 Task: Add a signature Melinda Young containing With heartfelt thanks and warm wishes, Melinda Young to email address softage.3@softage.net and add a folder Life insurance
Action: Mouse moved to (127, 110)
Screenshot: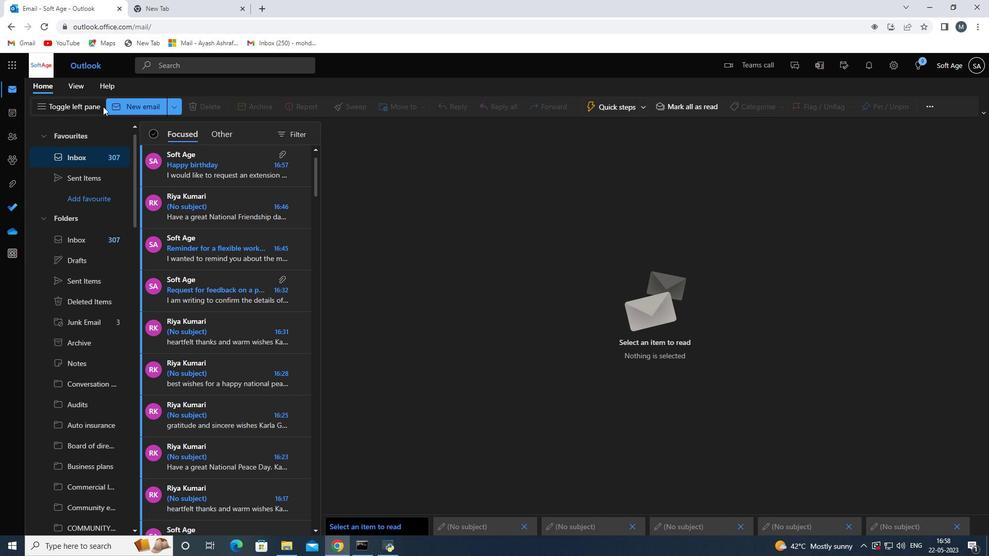 
Action: Mouse pressed left at (127, 110)
Screenshot: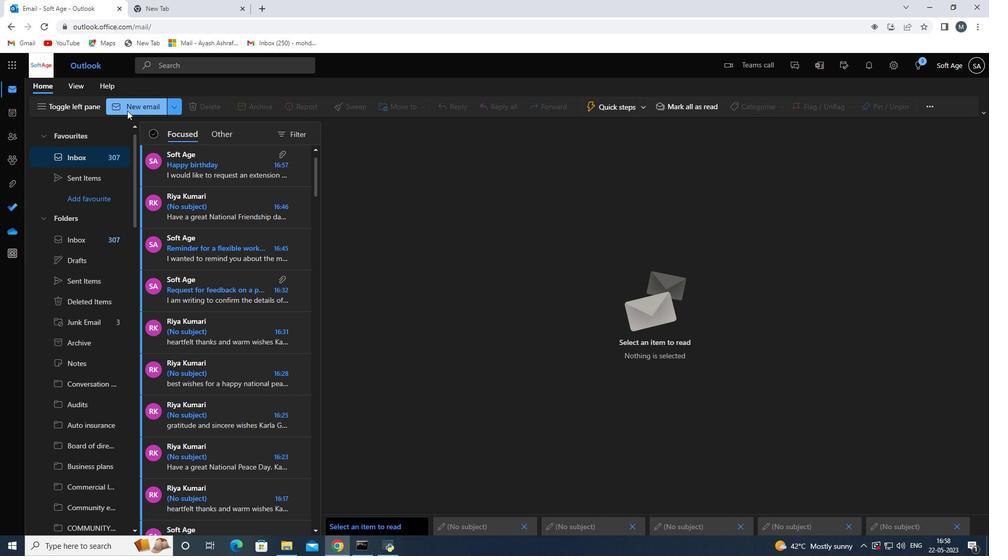 
Action: Mouse moved to (699, 108)
Screenshot: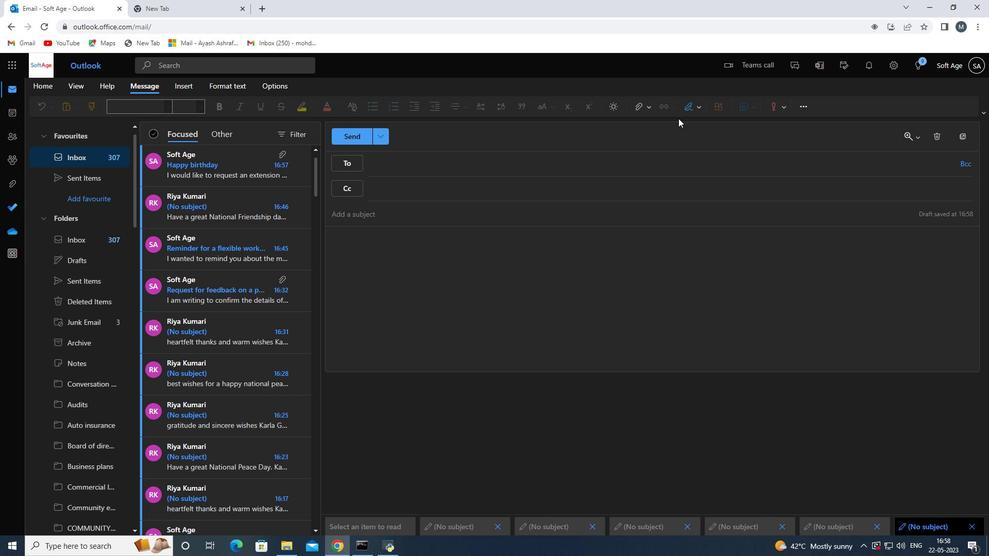 
Action: Mouse pressed left at (699, 108)
Screenshot: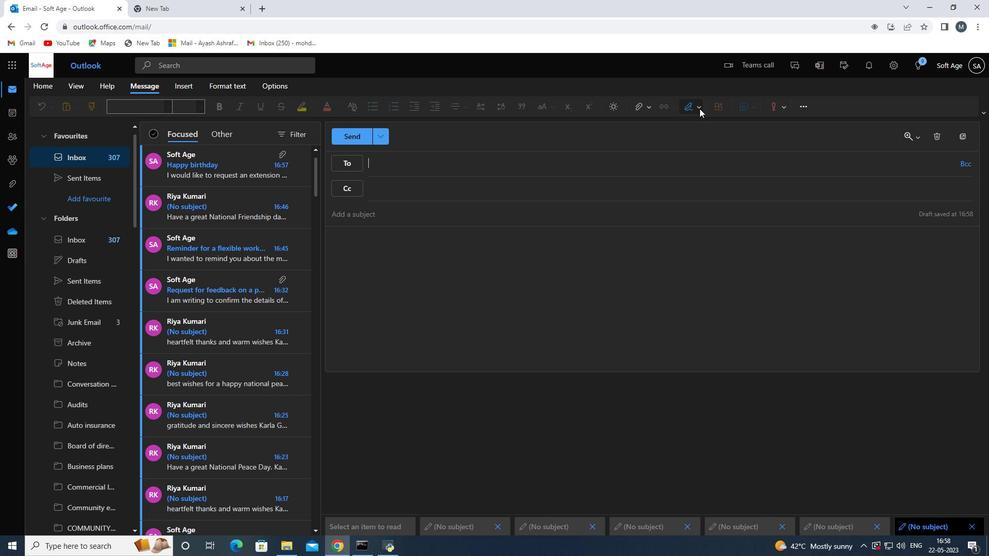 
Action: Mouse moved to (667, 145)
Screenshot: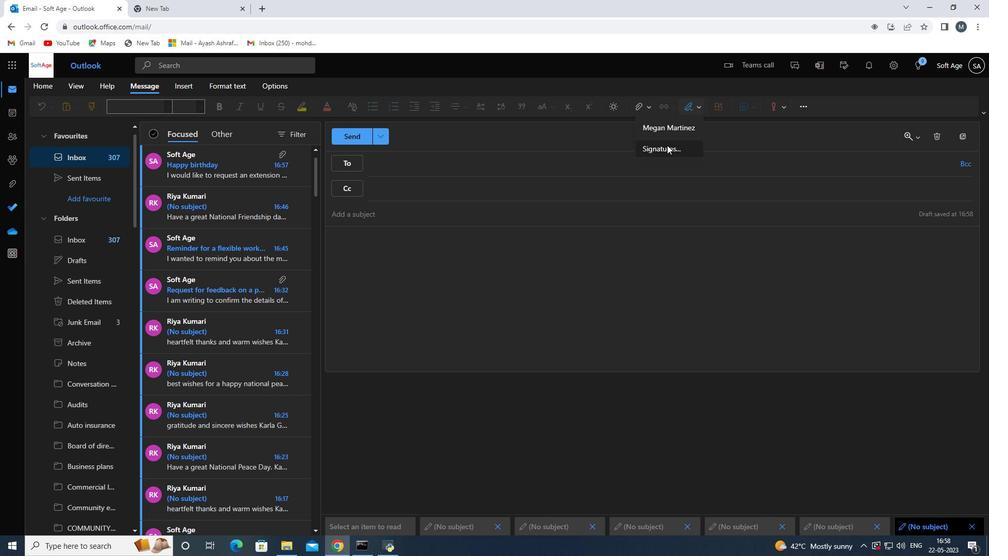 
Action: Mouse pressed left at (667, 145)
Screenshot: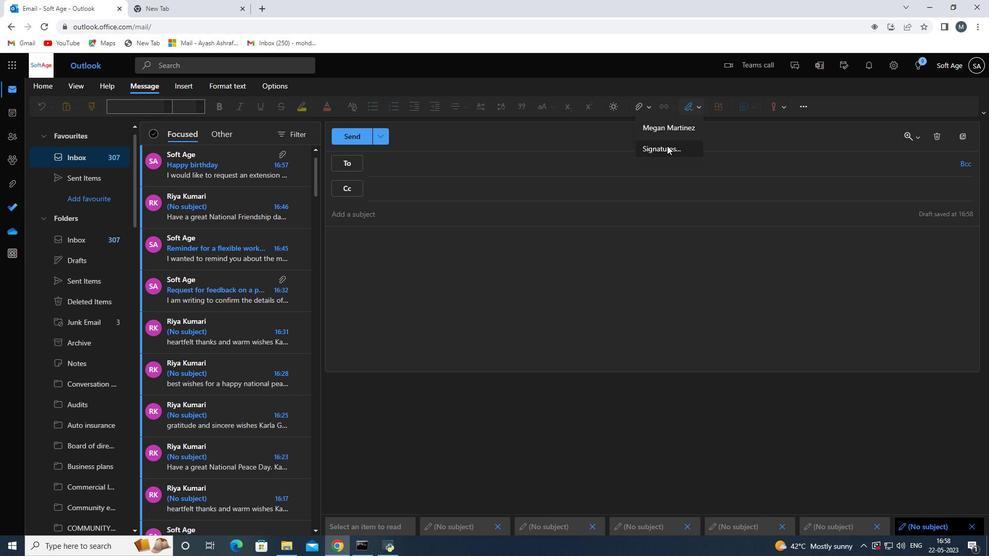 
Action: Mouse moved to (687, 189)
Screenshot: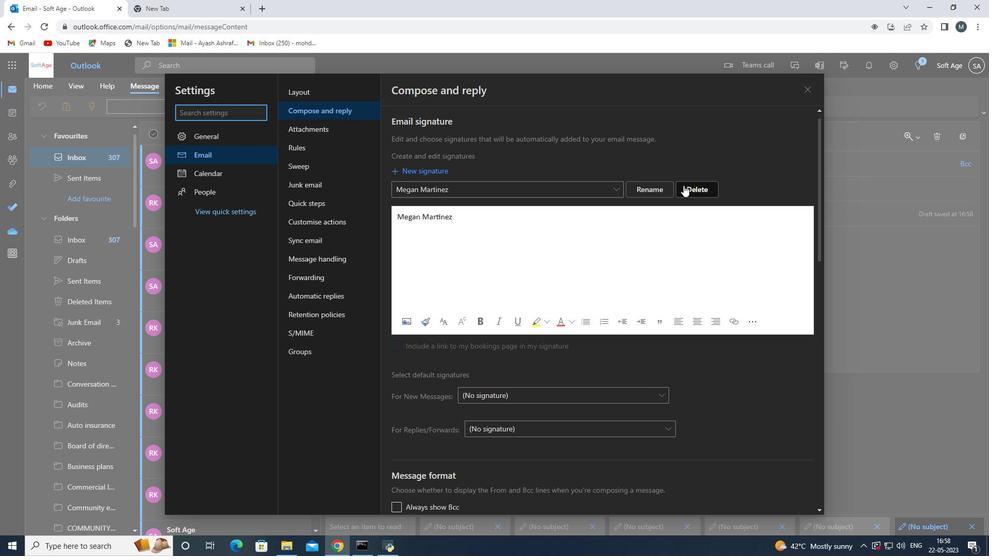 
Action: Mouse pressed left at (687, 189)
Screenshot: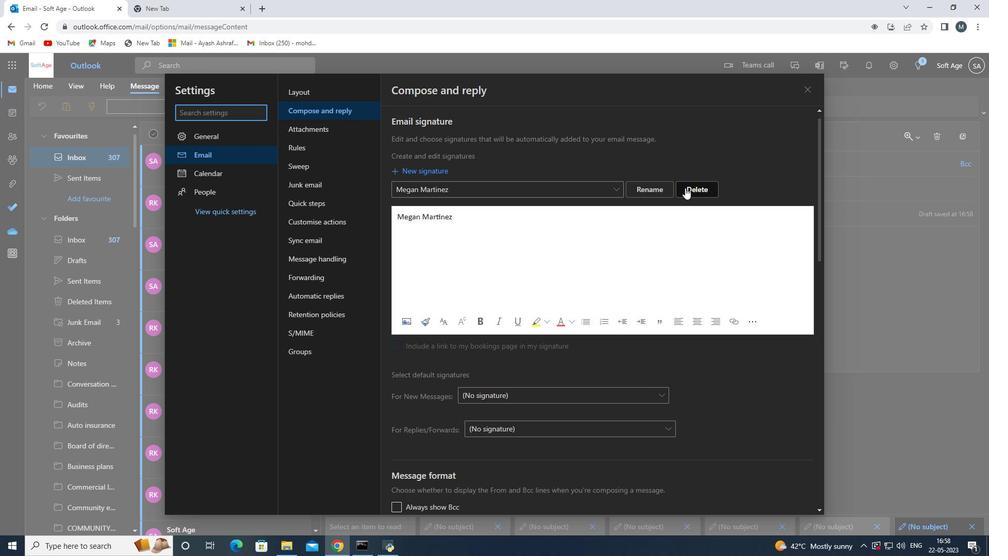 
Action: Mouse moved to (471, 187)
Screenshot: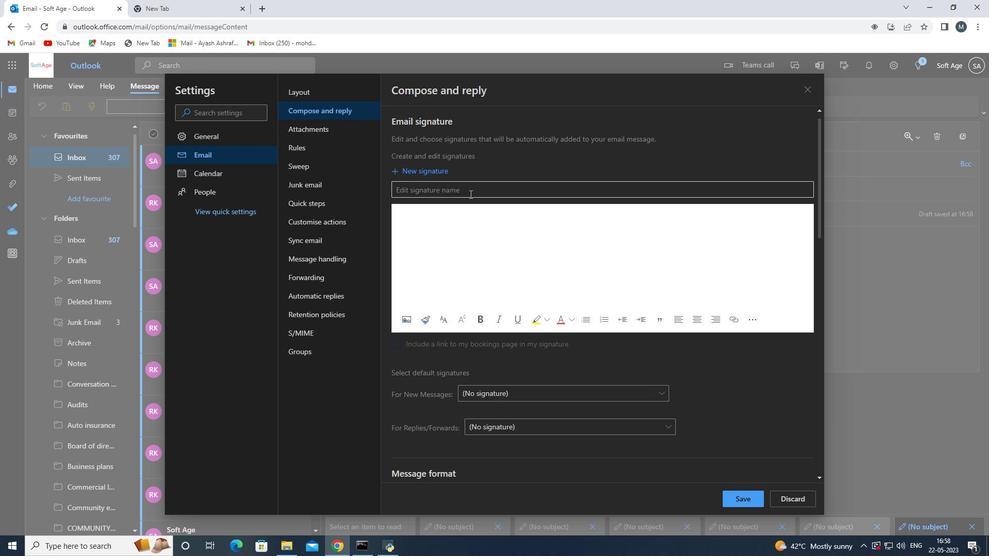 
Action: Mouse pressed left at (471, 187)
Screenshot: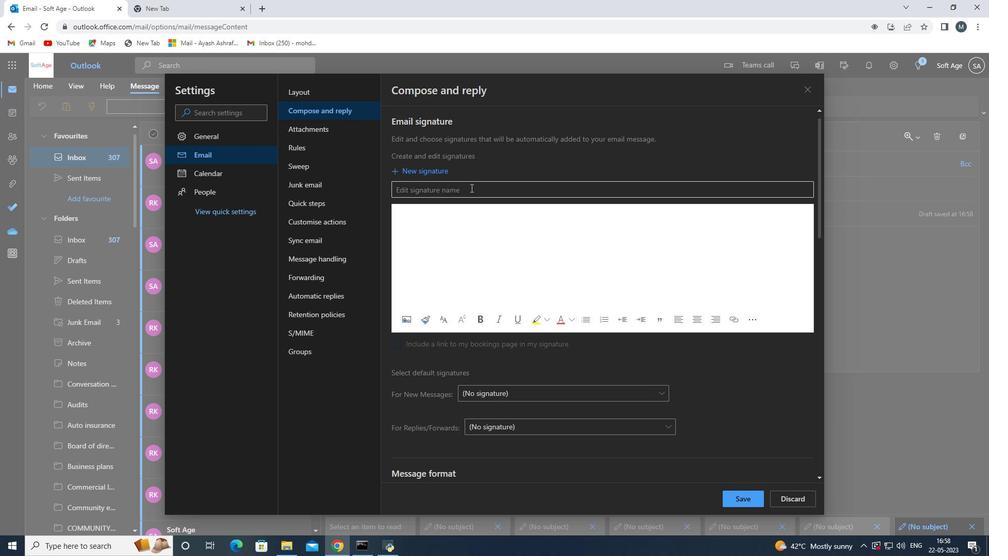 
Action: Key pressed <Key.shift>Melinda<Key.space><Key.shift>young<Key.space>
Screenshot: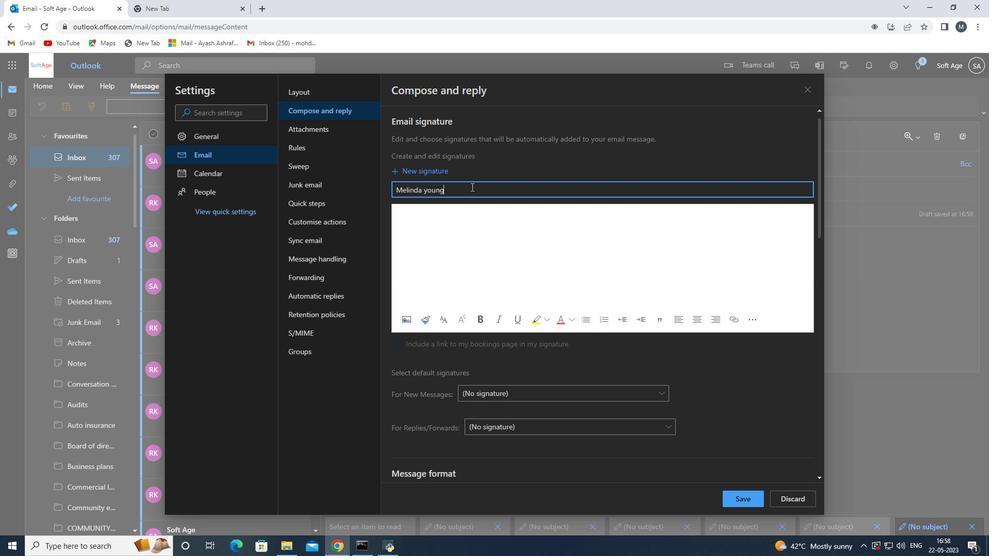 
Action: Mouse moved to (429, 189)
Screenshot: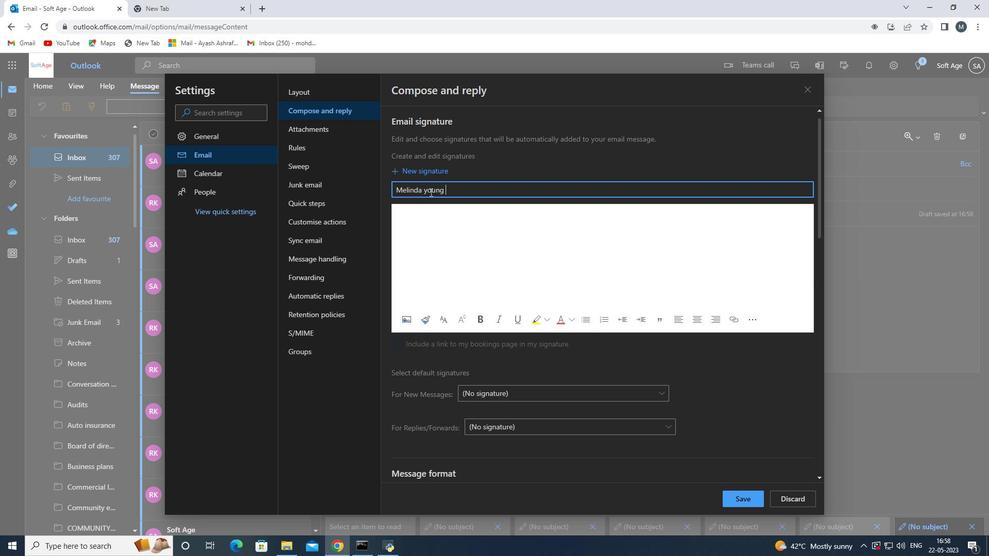 
Action: Mouse pressed left at (429, 189)
Screenshot: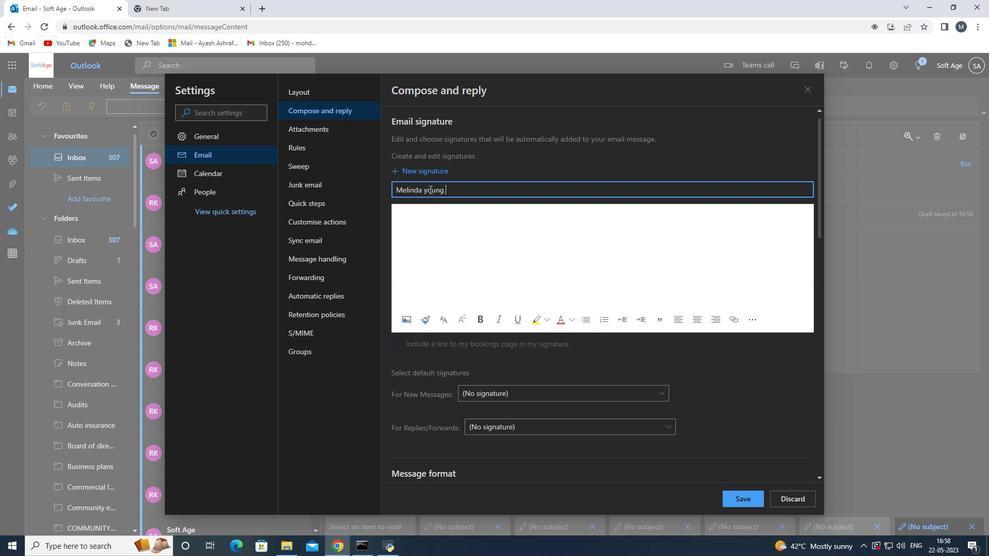 
Action: Mouse moved to (425, 190)
Screenshot: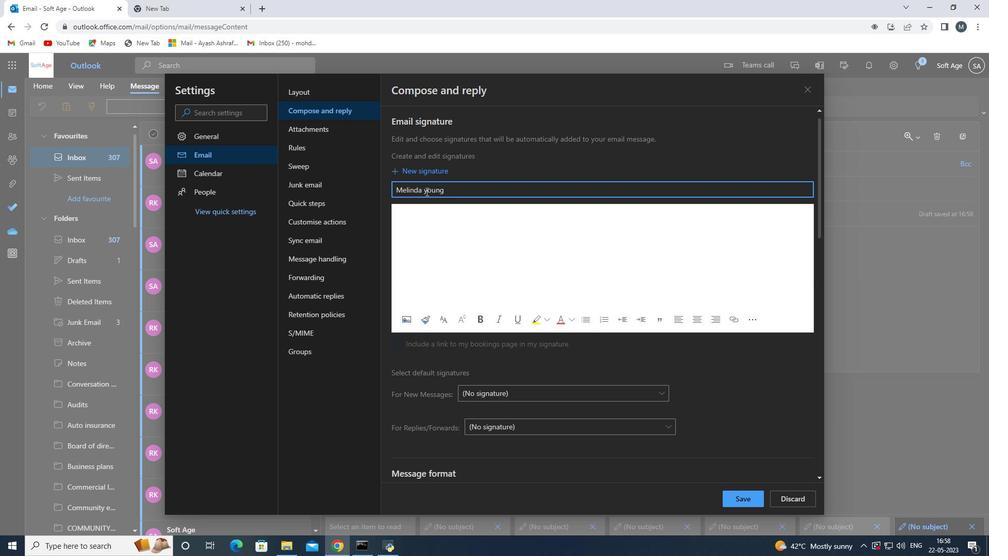 
Action: Mouse pressed left at (425, 190)
Screenshot: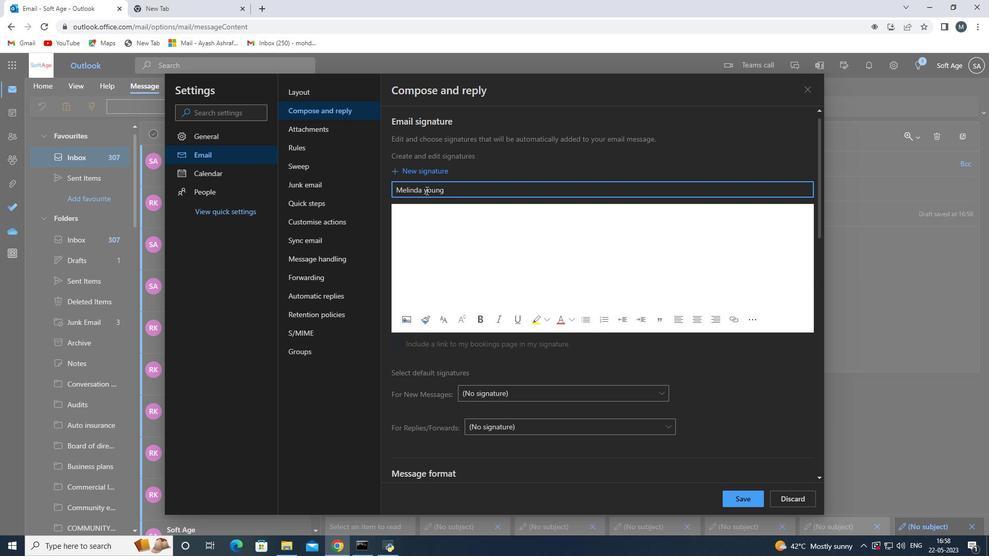 
Action: Mouse moved to (428, 191)
Screenshot: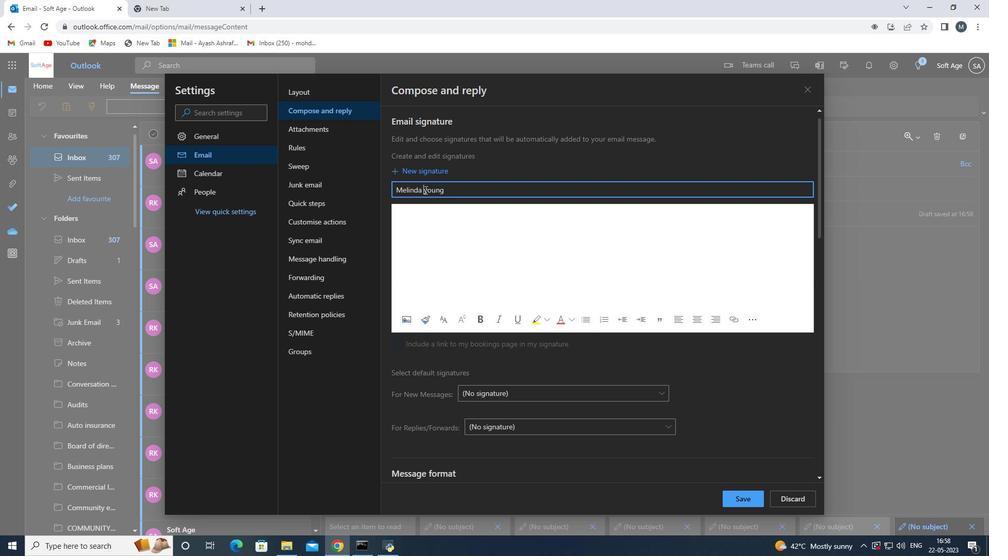 
Action: Mouse pressed left at (428, 191)
Screenshot: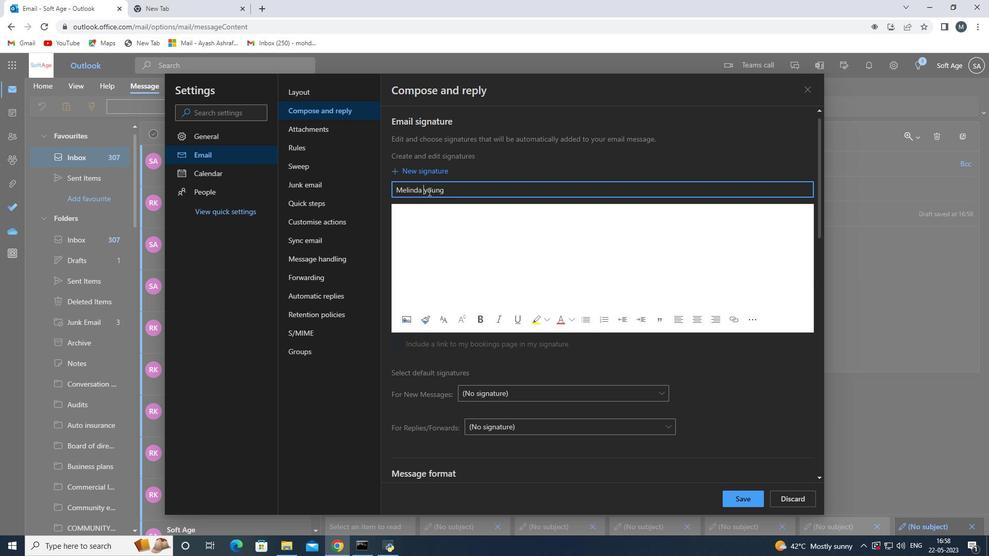 
Action: Key pressed <Key.backspace><Key.shift>Y
Screenshot: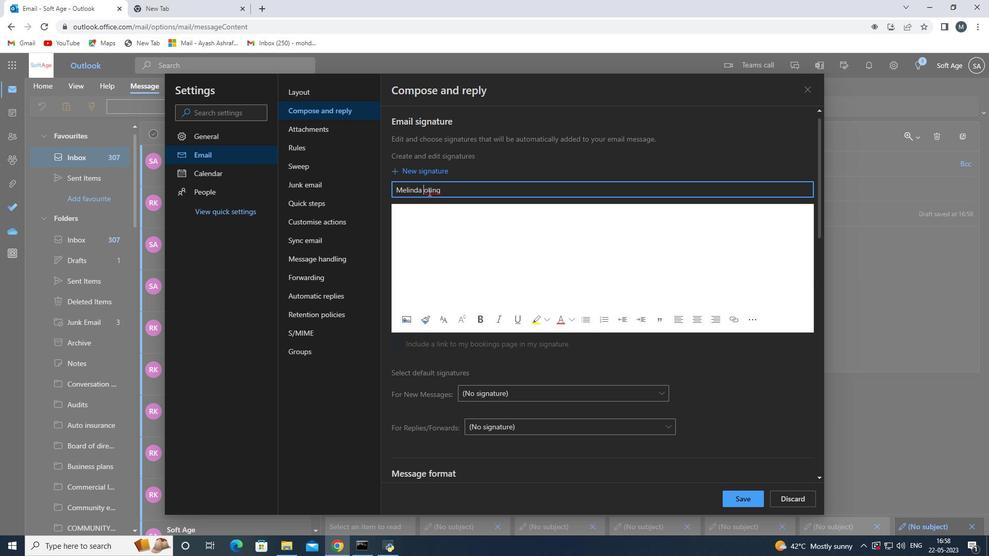
Action: Mouse moved to (412, 240)
Screenshot: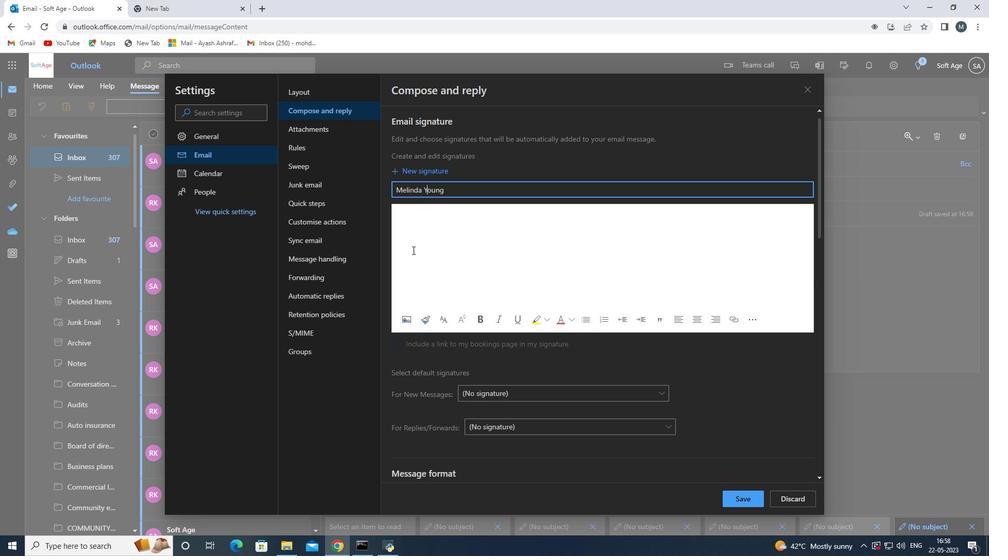 
Action: Mouse pressed left at (412, 240)
Screenshot: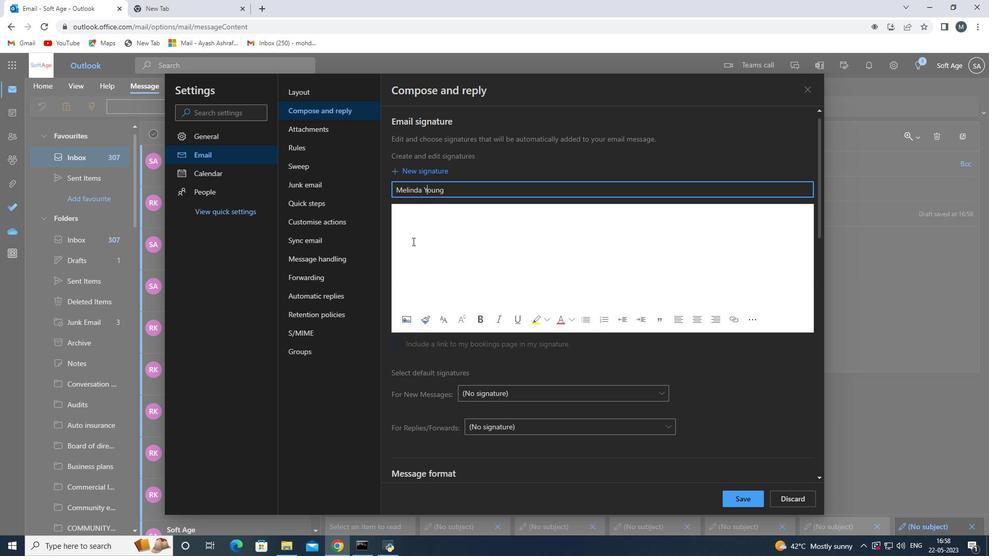 
Action: Key pressed <Key.shift>Melinda<Key.space><Key.shift>Young<Key.space>
Screenshot: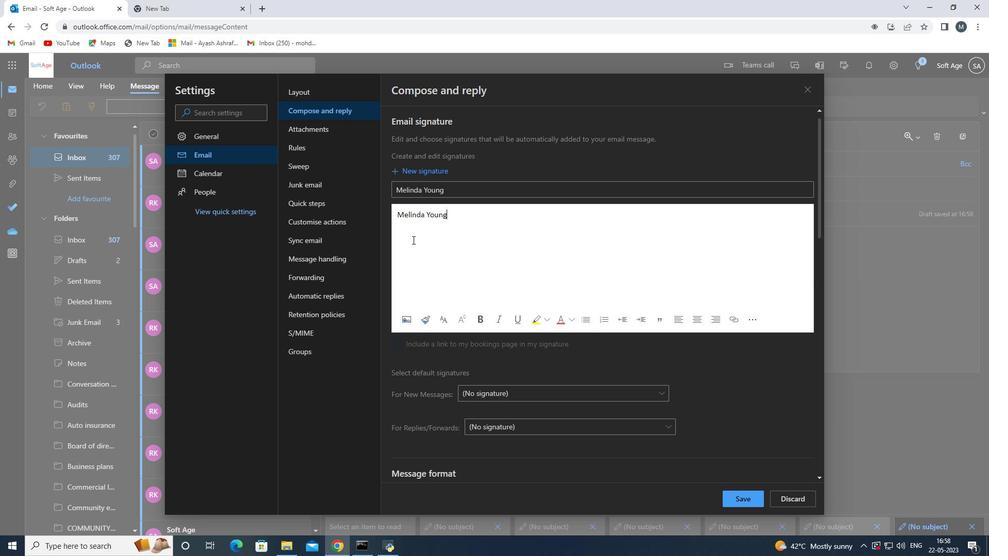 
Action: Mouse moved to (731, 496)
Screenshot: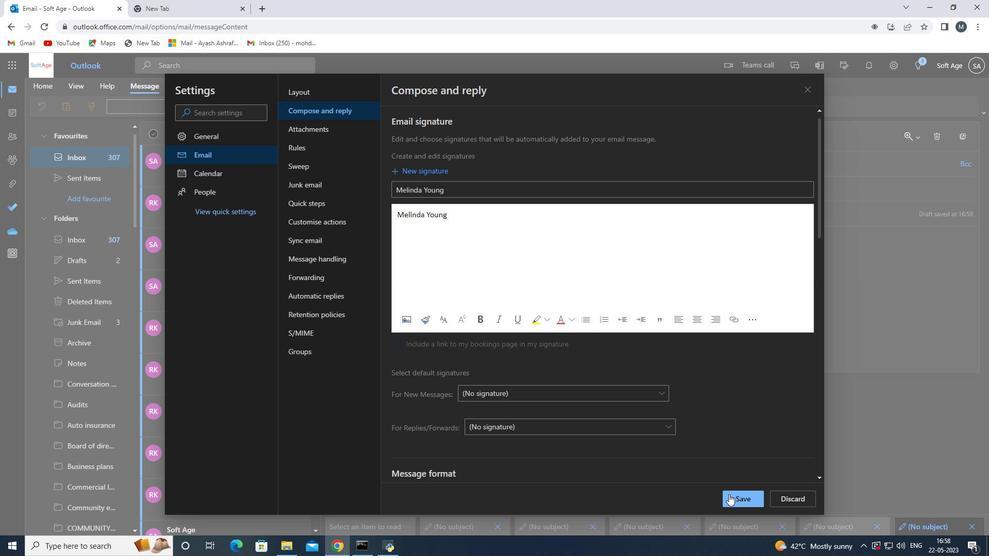 
Action: Mouse pressed left at (731, 496)
Screenshot: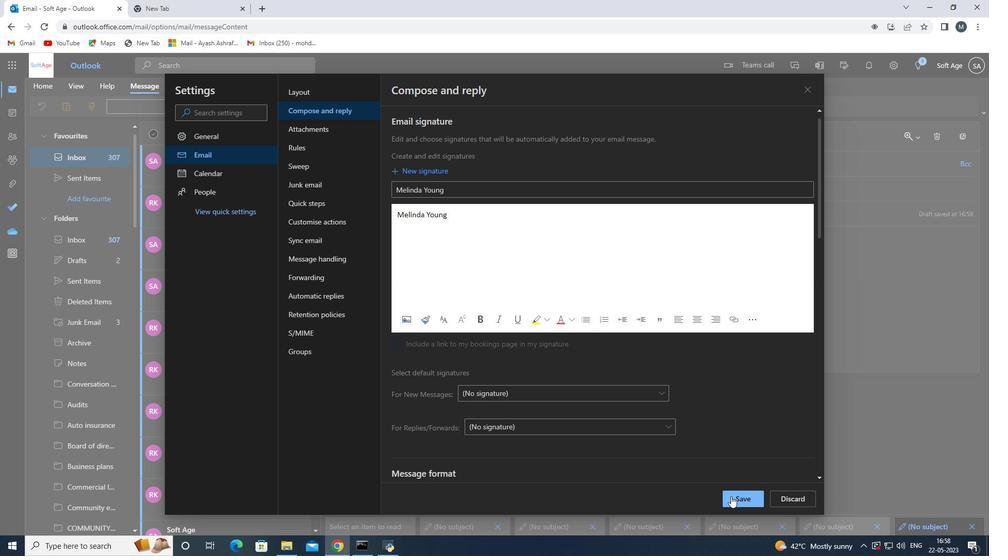 
Action: Mouse moved to (807, 84)
Screenshot: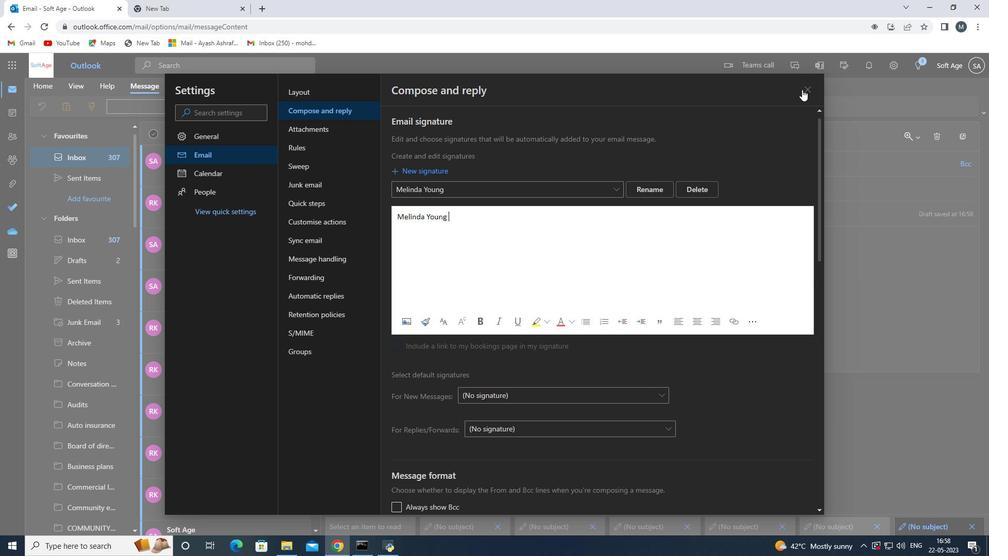
Action: Mouse pressed left at (807, 84)
Screenshot: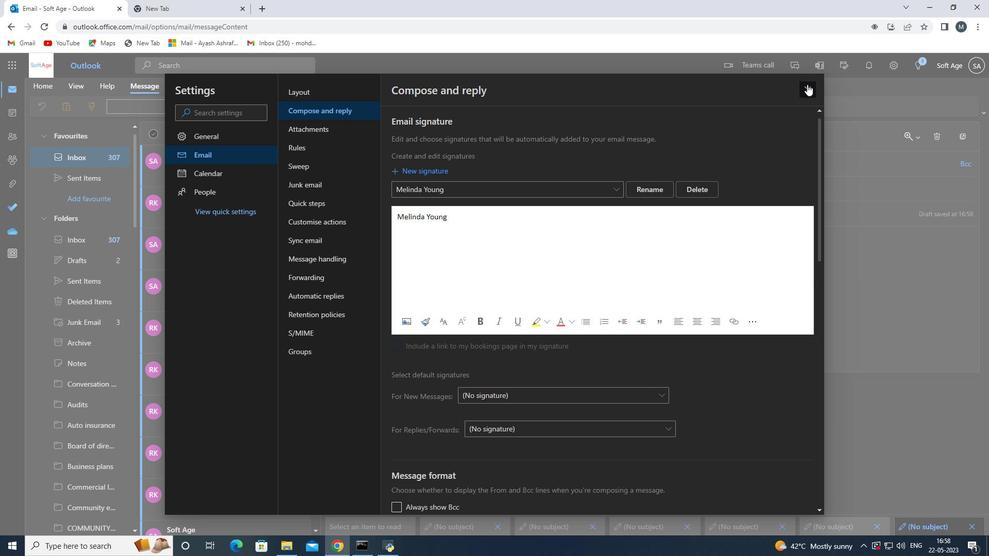 
Action: Mouse moved to (388, 233)
Screenshot: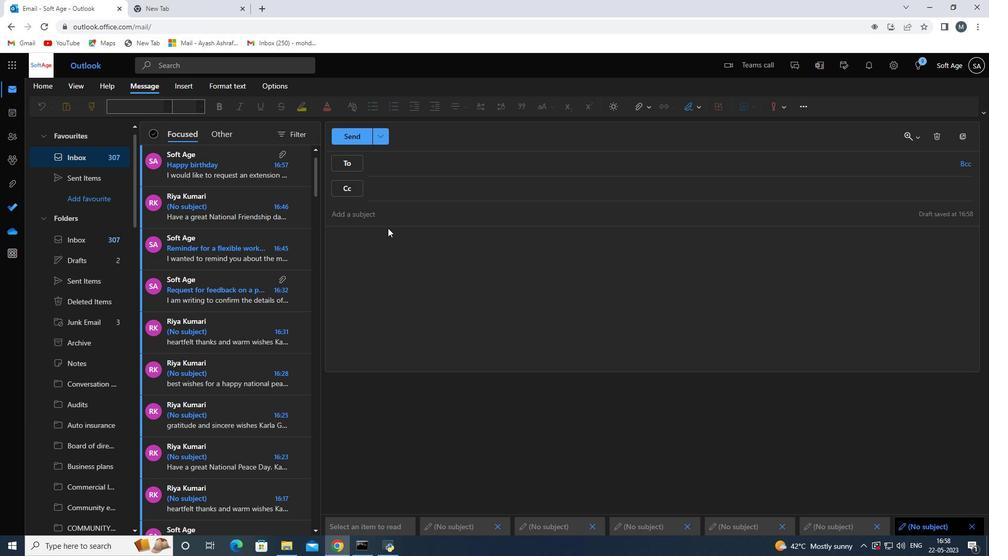 
Action: Mouse pressed left at (388, 233)
Screenshot: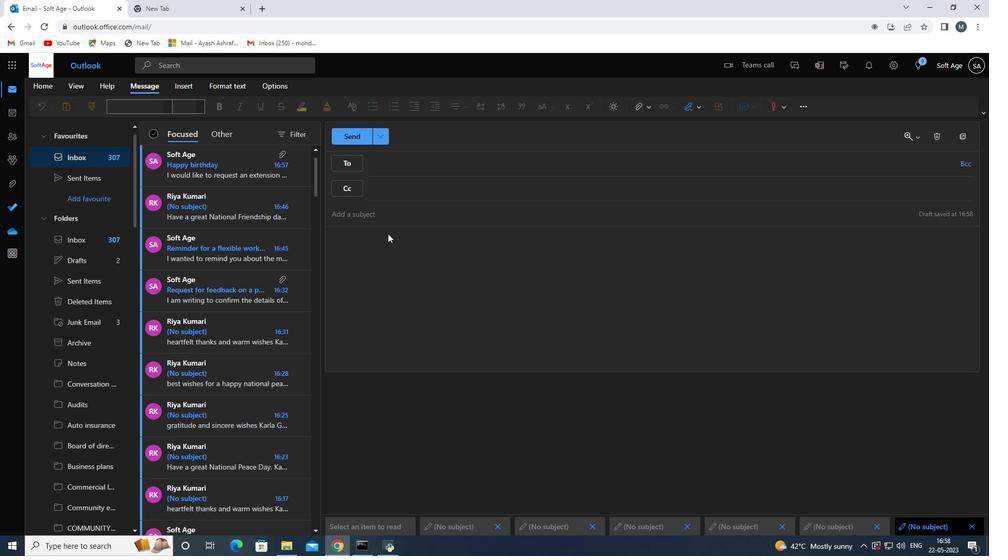 
Action: Mouse moved to (386, 244)
Screenshot: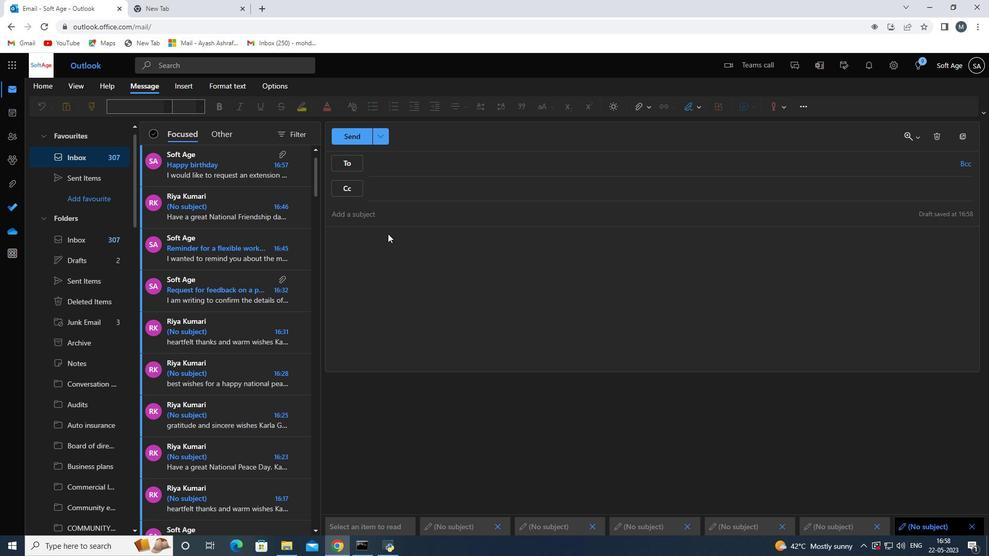 
Action: Mouse pressed left at (386, 244)
Screenshot: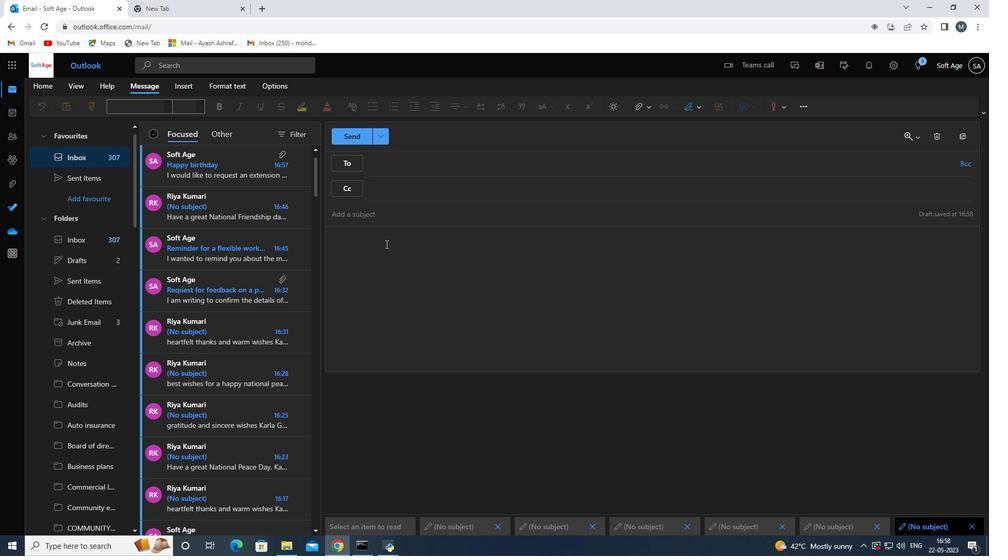 
Action: Key pressed <Key.shift>With<Key.space>heartfelt<Key.space>thanks<Key.space>and<Key.space>warm<Key.space>wishes<Key.space>
Screenshot: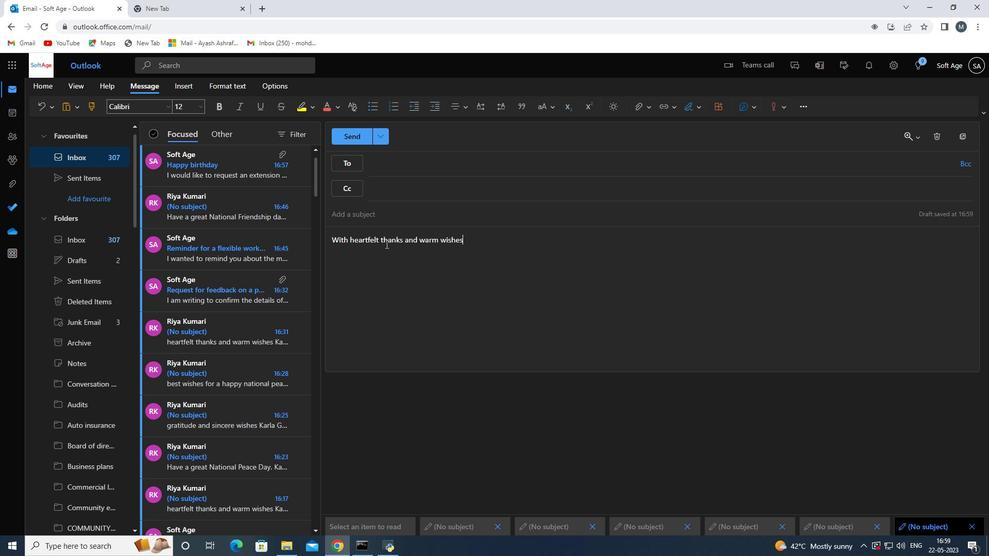 
Action: Mouse moved to (688, 108)
Screenshot: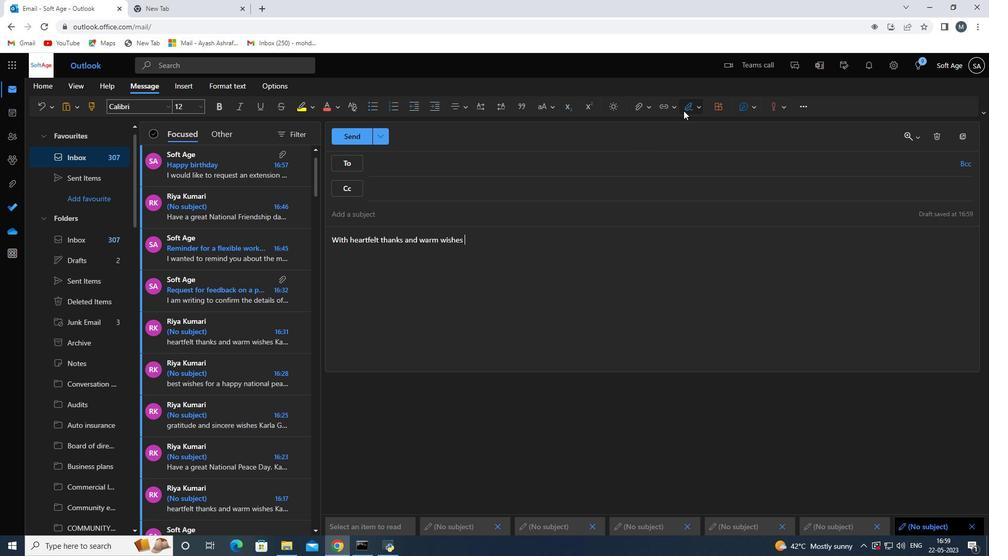 
Action: Mouse pressed left at (688, 108)
Screenshot: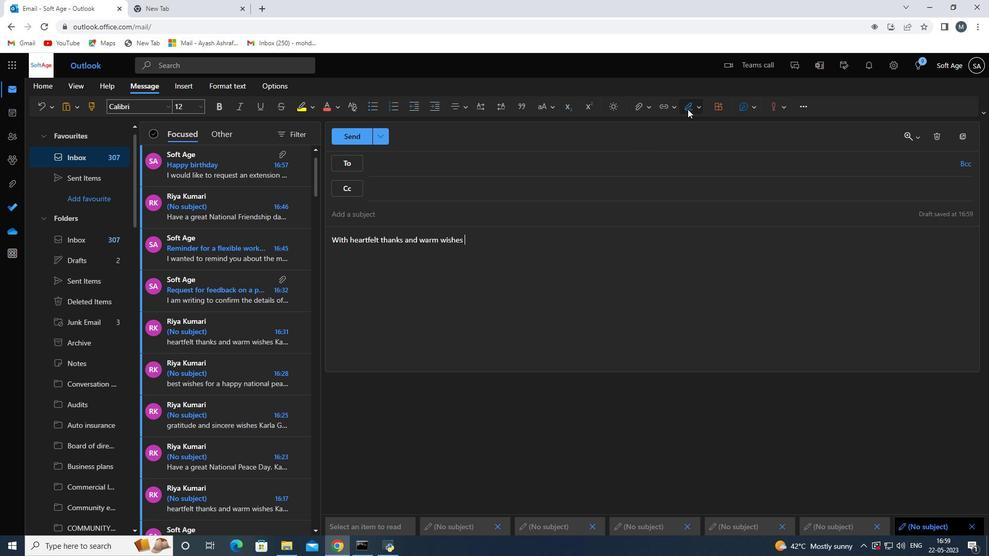 
Action: Mouse moved to (668, 132)
Screenshot: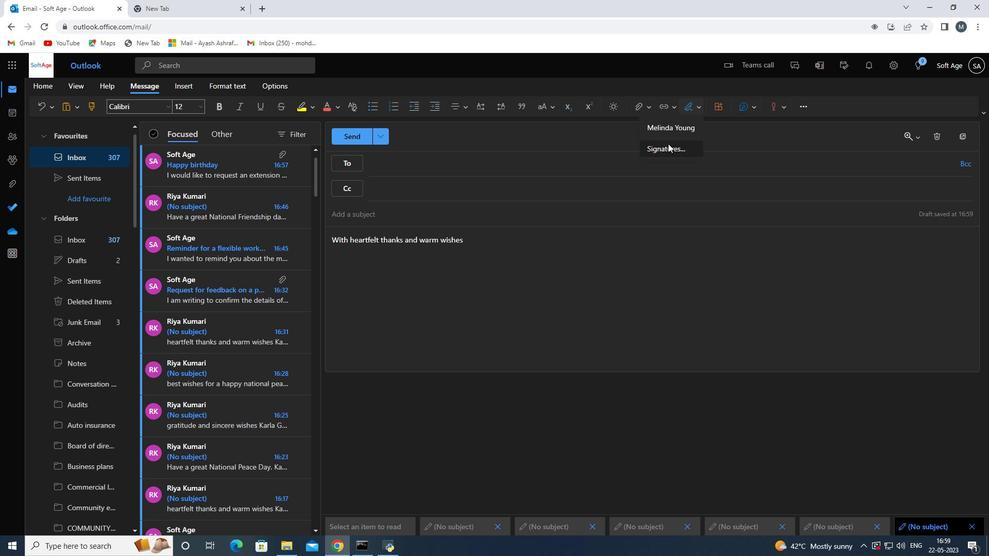 
Action: Mouse pressed left at (668, 132)
Screenshot: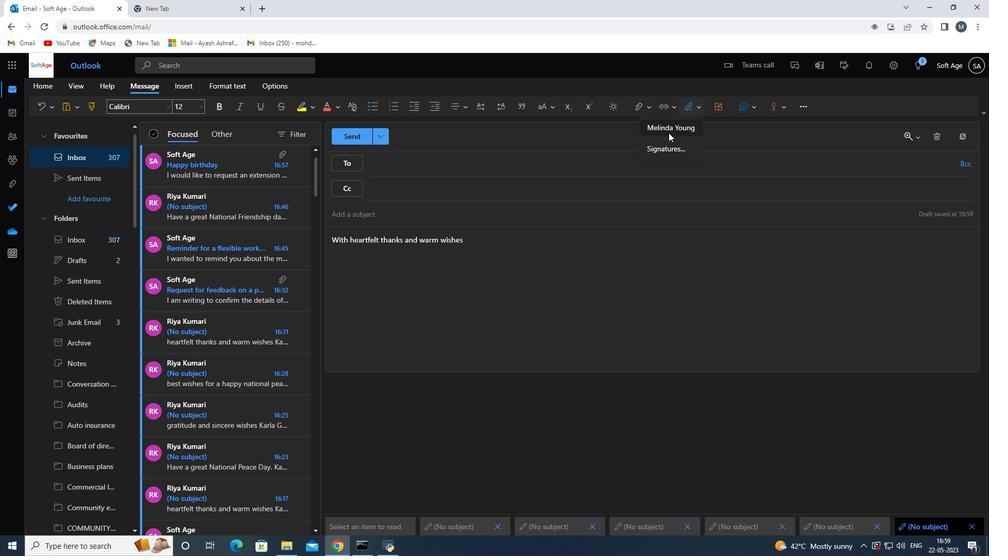 
Action: Mouse moved to (421, 171)
Screenshot: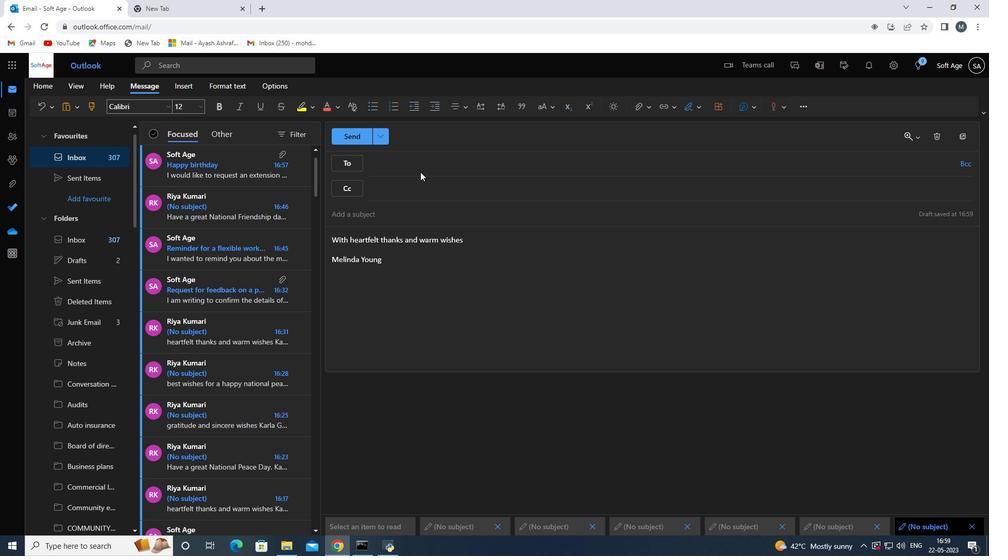 
Action: Mouse pressed left at (421, 171)
Screenshot: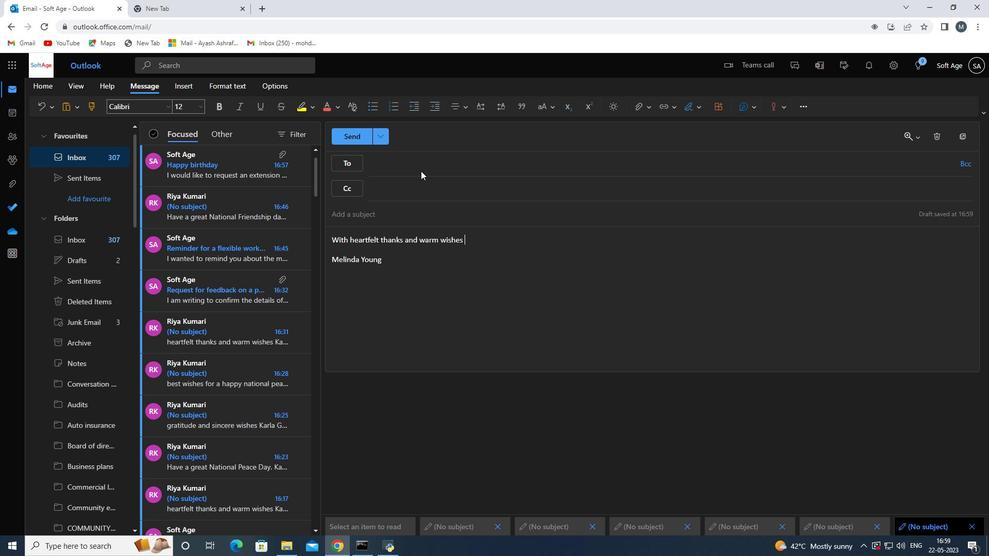 
Action: Mouse moved to (426, 165)
Screenshot: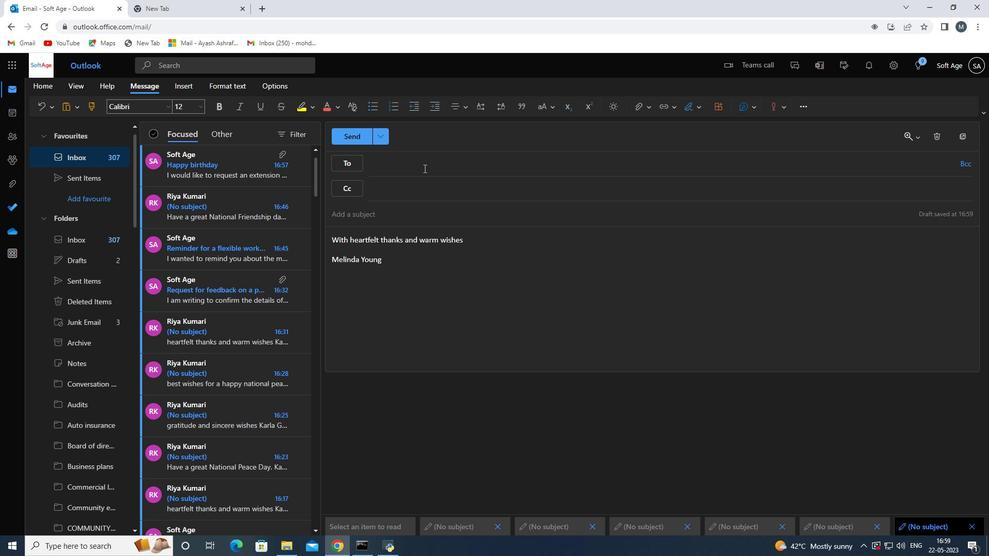 
Action: Mouse pressed left at (426, 165)
Screenshot: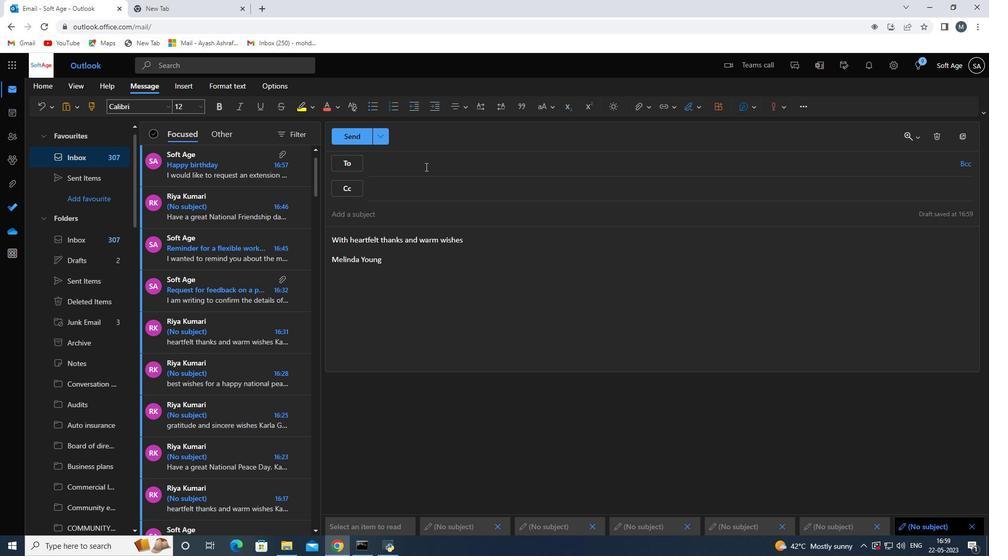 
Action: Mouse moved to (426, 165)
Screenshot: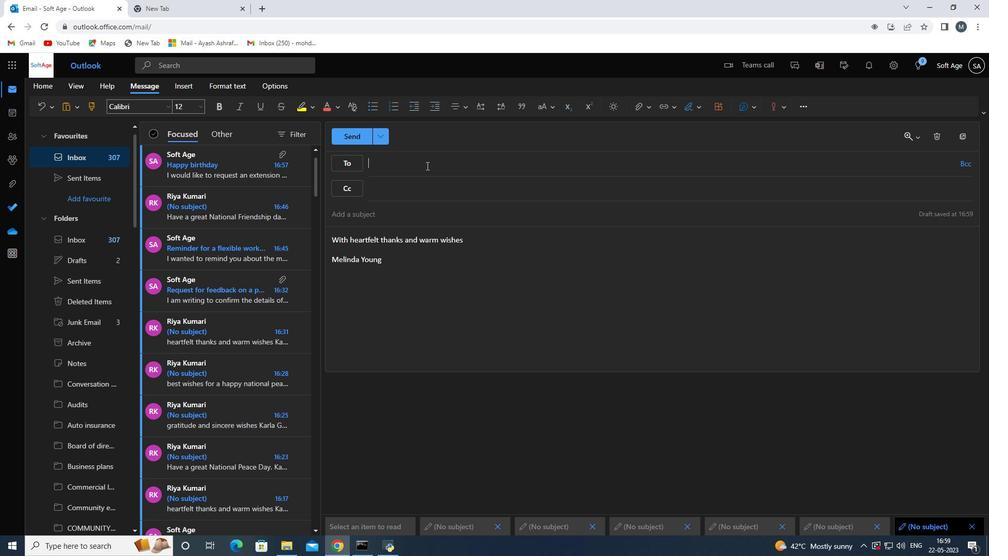 
Action: Key pressed softage
Screenshot: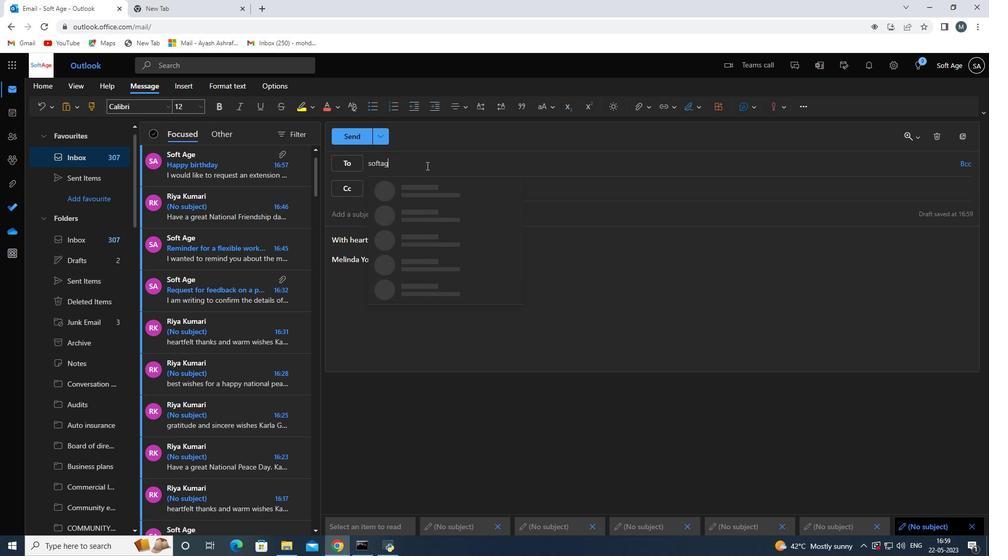 
Action: Mouse moved to (432, 197)
Screenshot: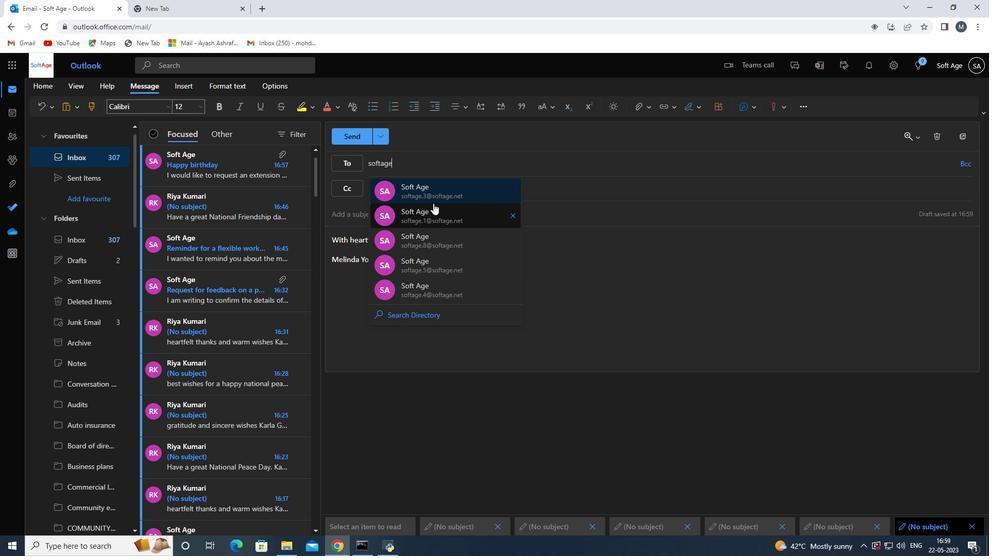 
Action: Mouse pressed left at (432, 197)
Screenshot: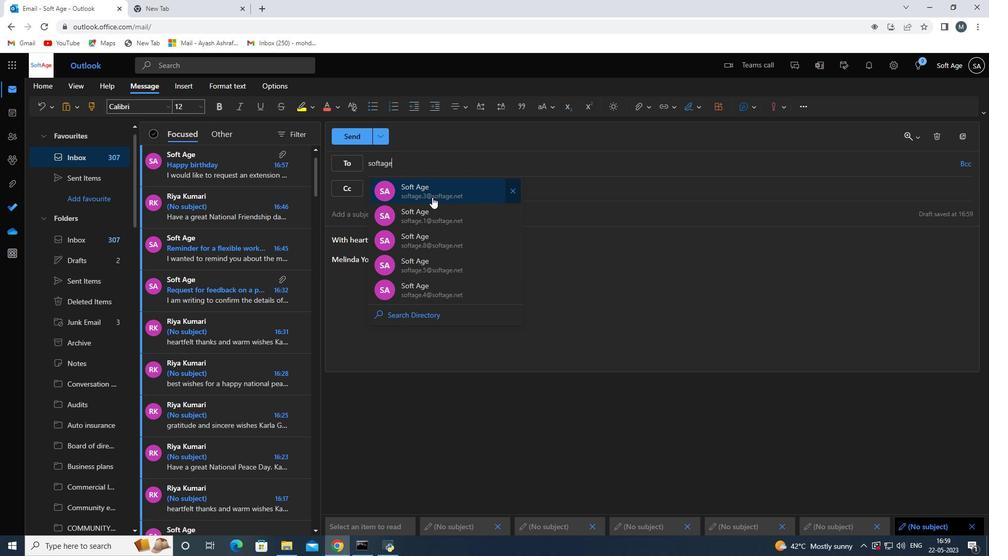 
Action: Mouse moved to (104, 466)
Screenshot: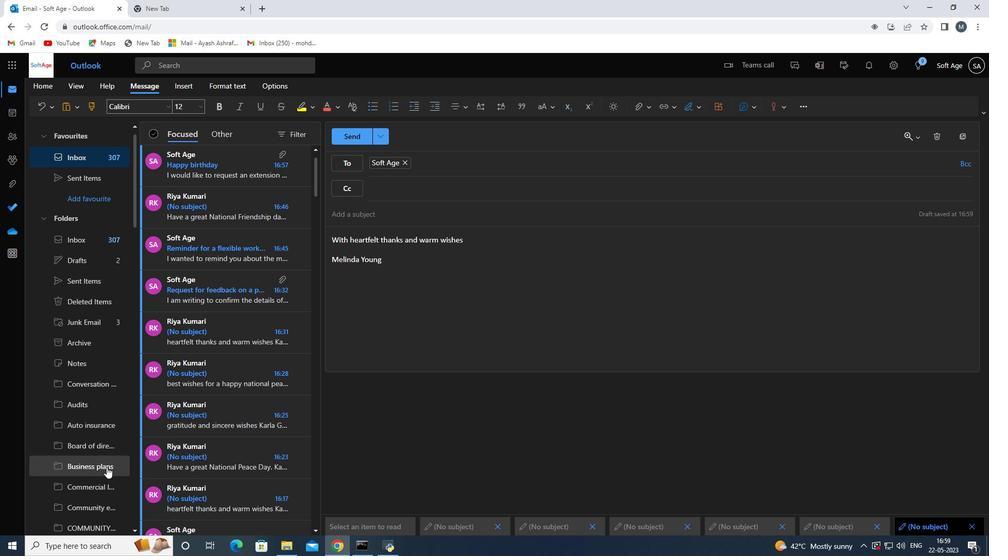 
Action: Mouse scrolled (104, 466) with delta (0, 0)
Screenshot: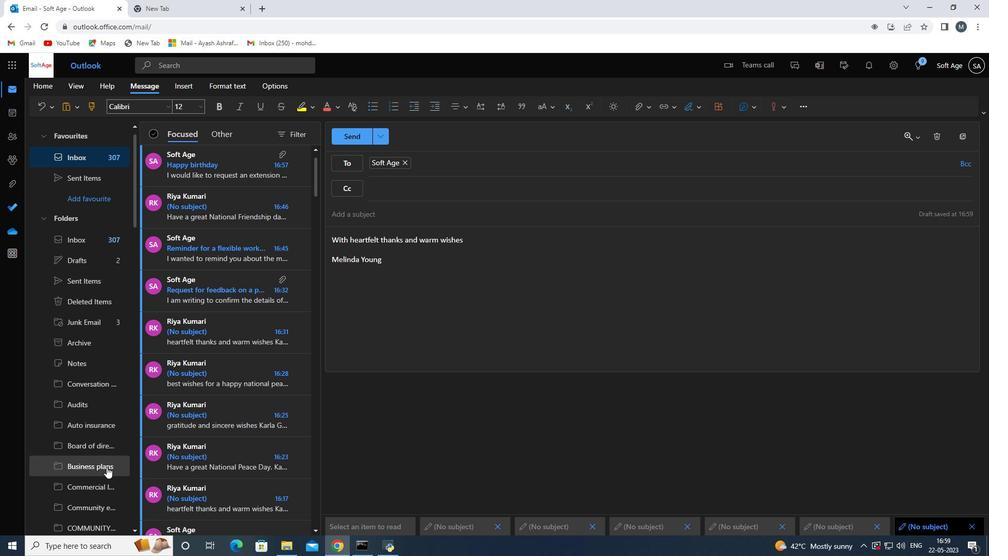 
Action: Mouse moved to (104, 466)
Screenshot: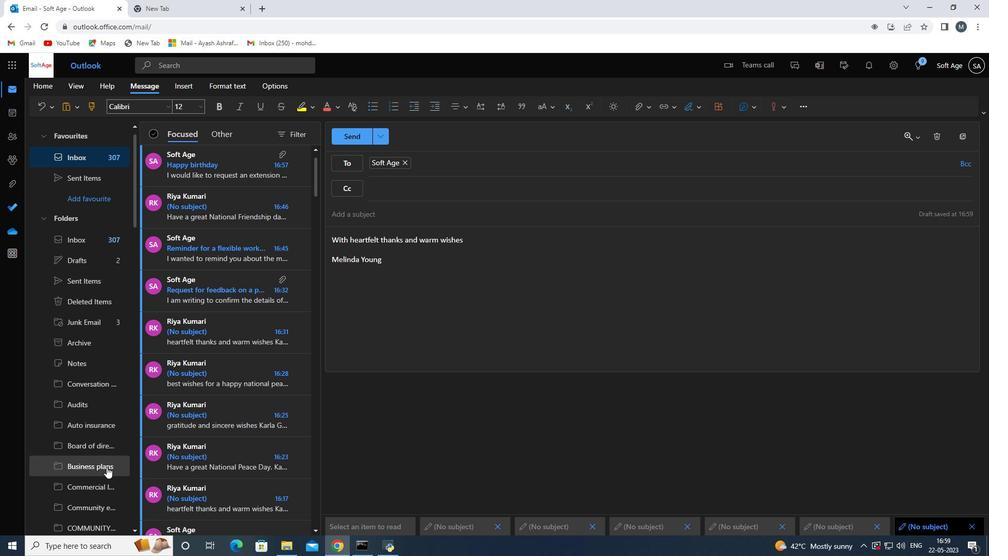 
Action: Mouse scrolled (104, 466) with delta (0, 0)
Screenshot: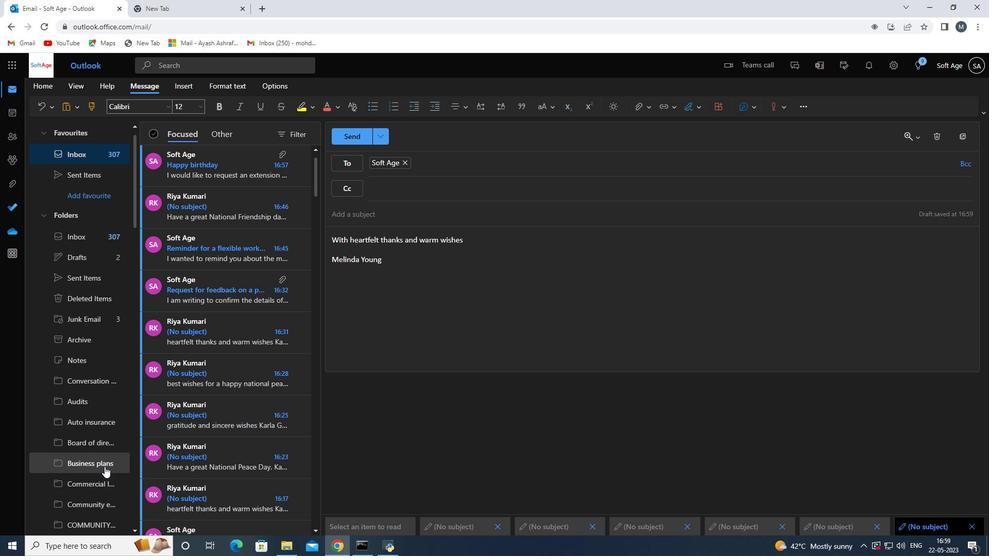 
Action: Mouse scrolled (104, 466) with delta (0, 0)
Screenshot: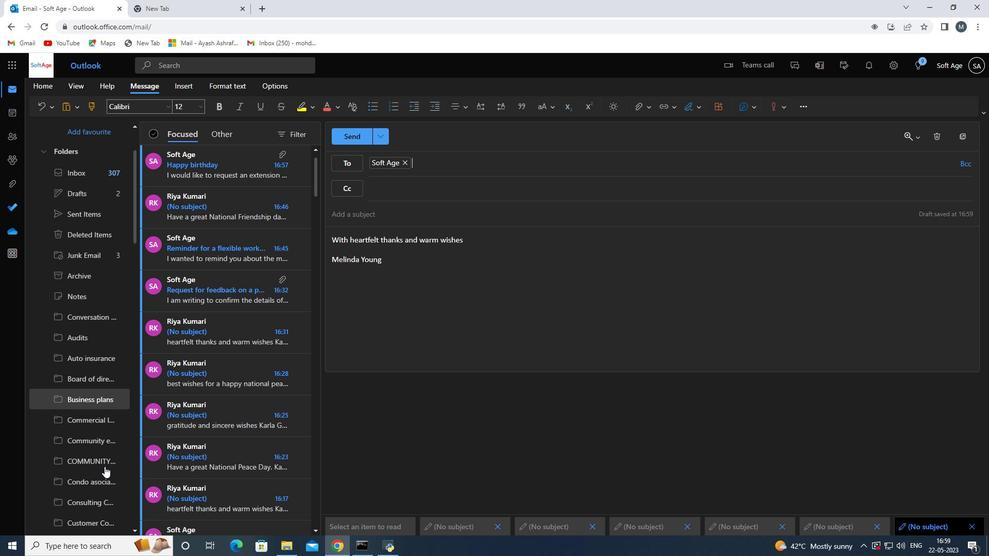 
Action: Mouse scrolled (104, 466) with delta (0, 0)
Screenshot: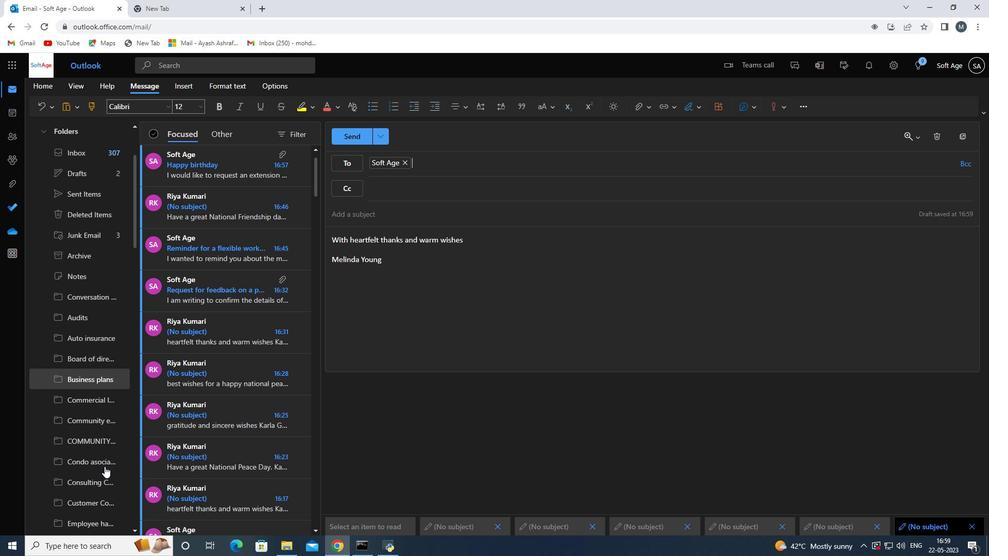 
Action: Mouse scrolled (104, 466) with delta (0, 0)
Screenshot: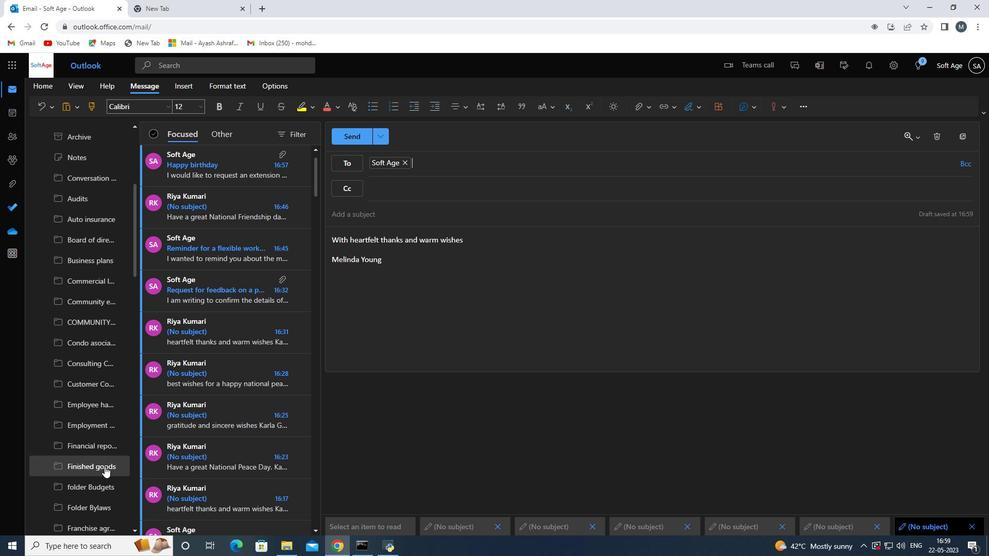 
Action: Mouse scrolled (104, 466) with delta (0, 0)
Screenshot: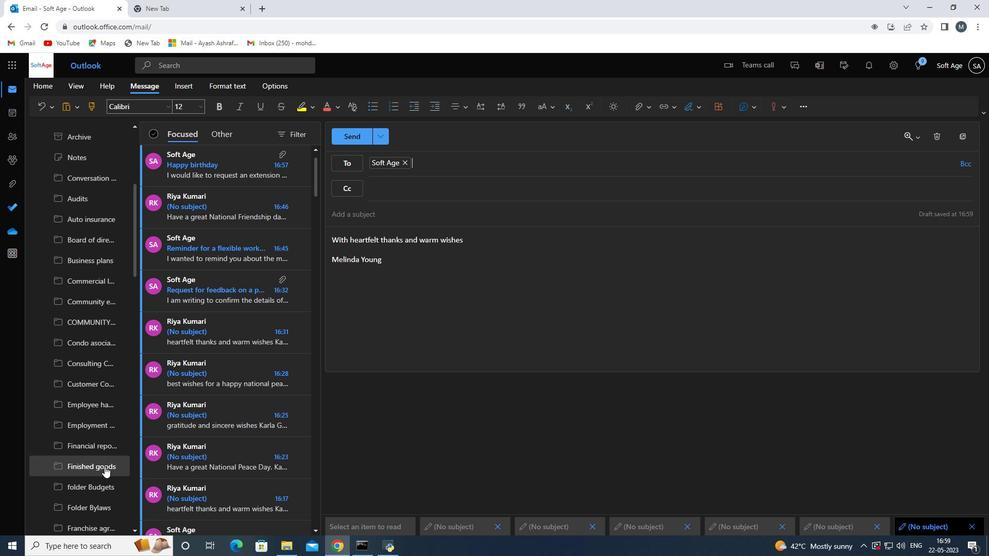 
Action: Mouse scrolled (104, 466) with delta (0, 0)
Screenshot: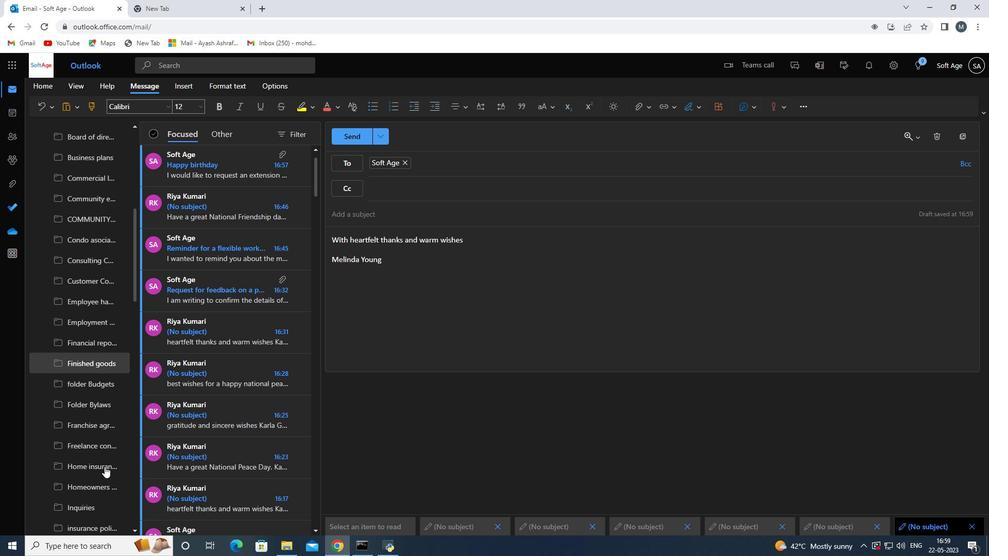 
Action: Mouse scrolled (104, 466) with delta (0, 0)
Screenshot: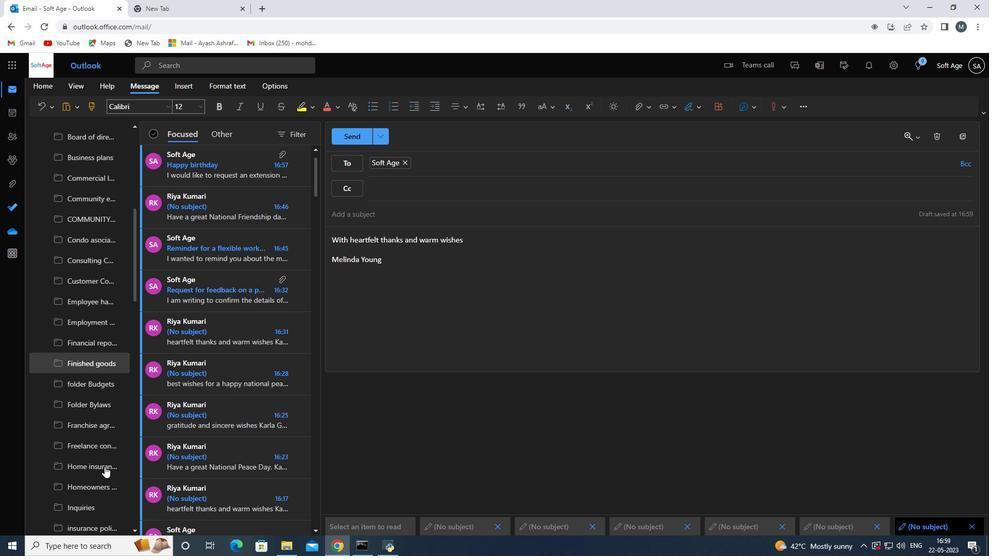 
Action: Mouse scrolled (104, 466) with delta (0, 0)
Screenshot: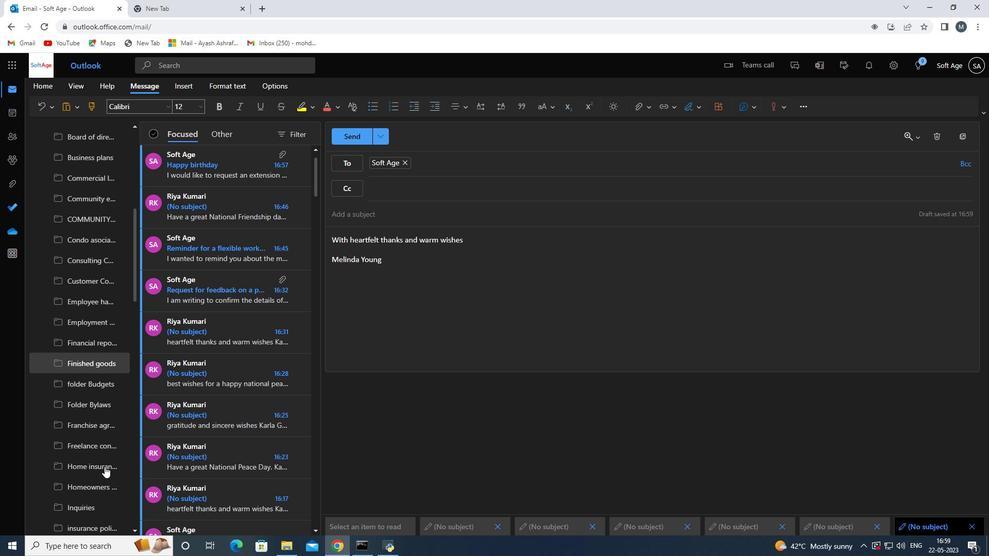 
Action: Mouse scrolled (104, 466) with delta (0, 0)
Screenshot: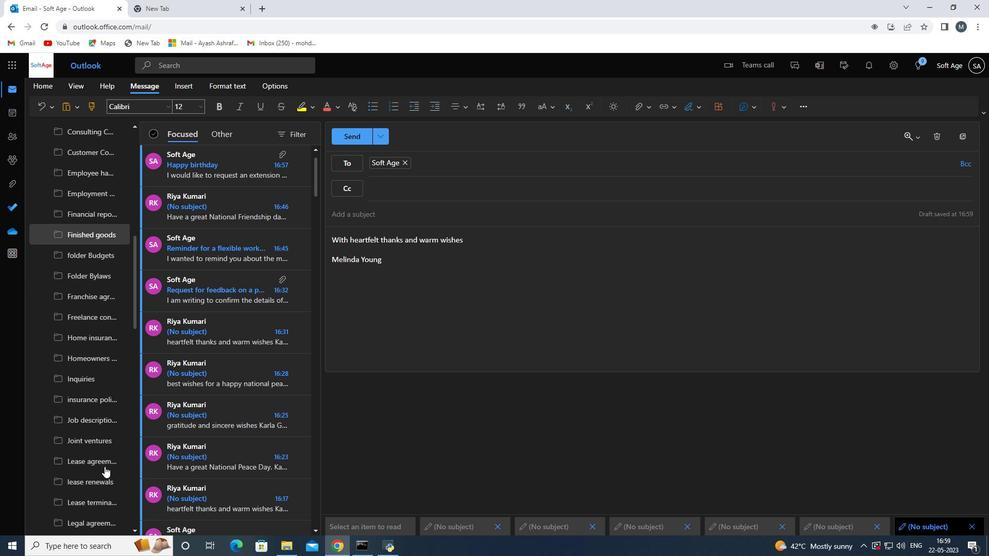 
Action: Mouse scrolled (104, 466) with delta (0, 0)
Screenshot: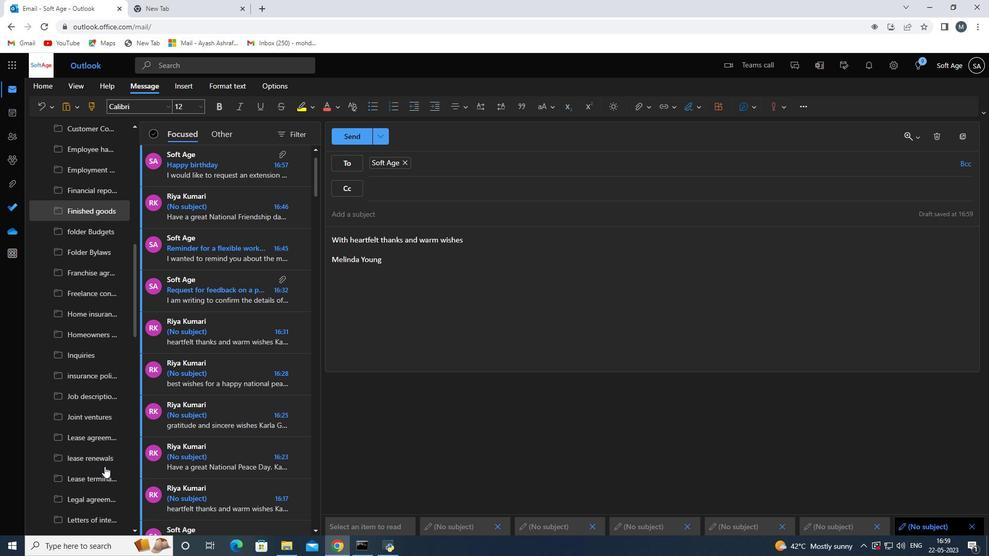 
Action: Mouse scrolled (104, 466) with delta (0, 0)
Screenshot: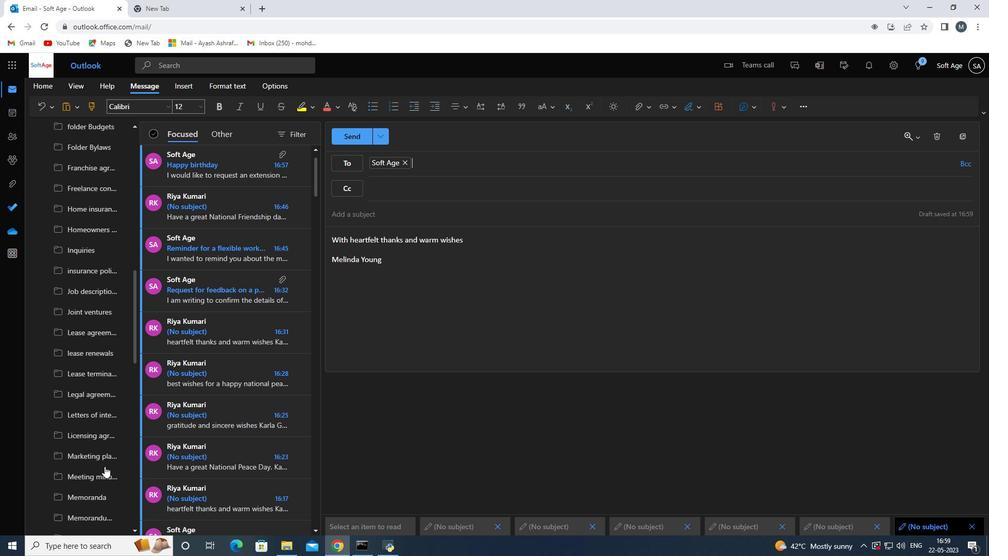 
Action: Mouse moved to (105, 445)
Screenshot: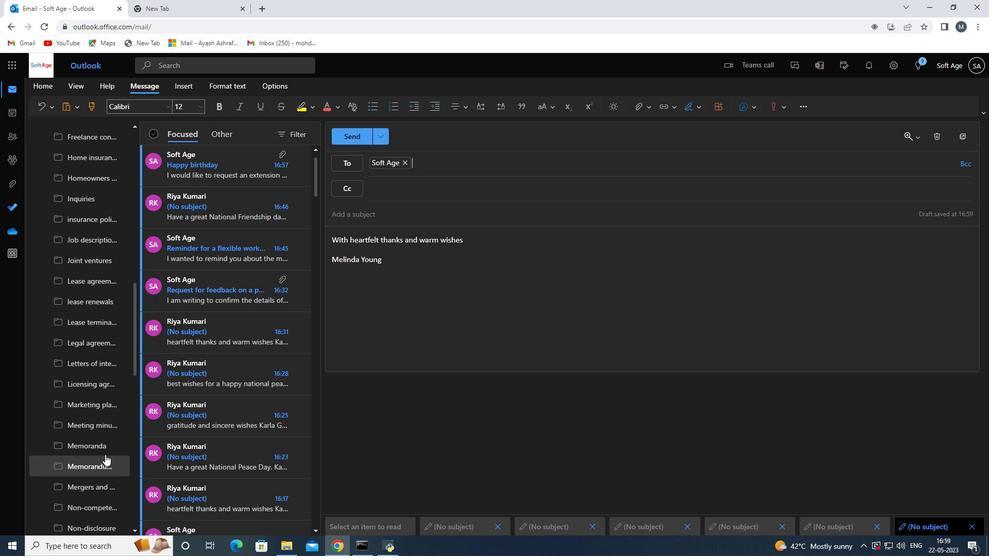 
Action: Mouse scrolled (105, 445) with delta (0, 0)
Screenshot: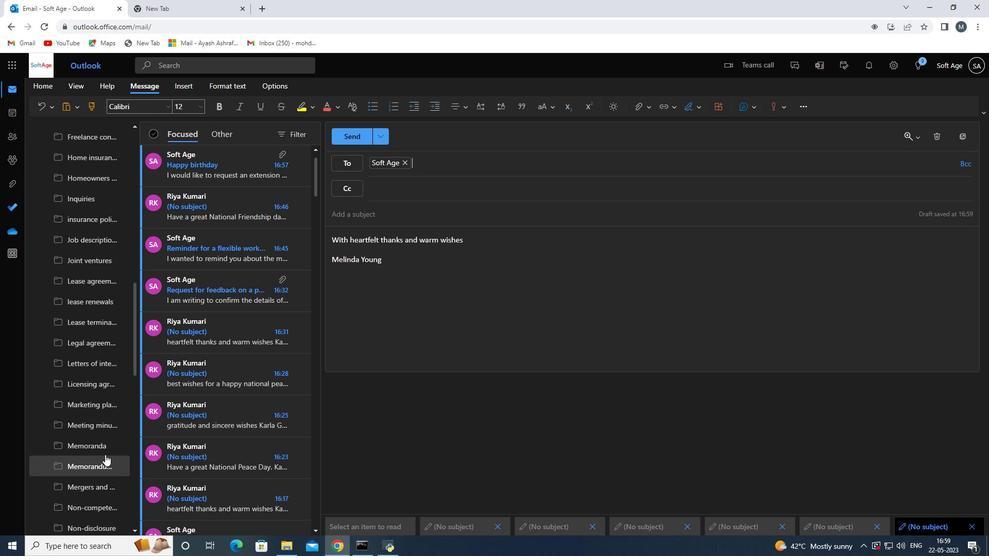 
Action: Mouse scrolled (105, 445) with delta (0, 0)
Screenshot: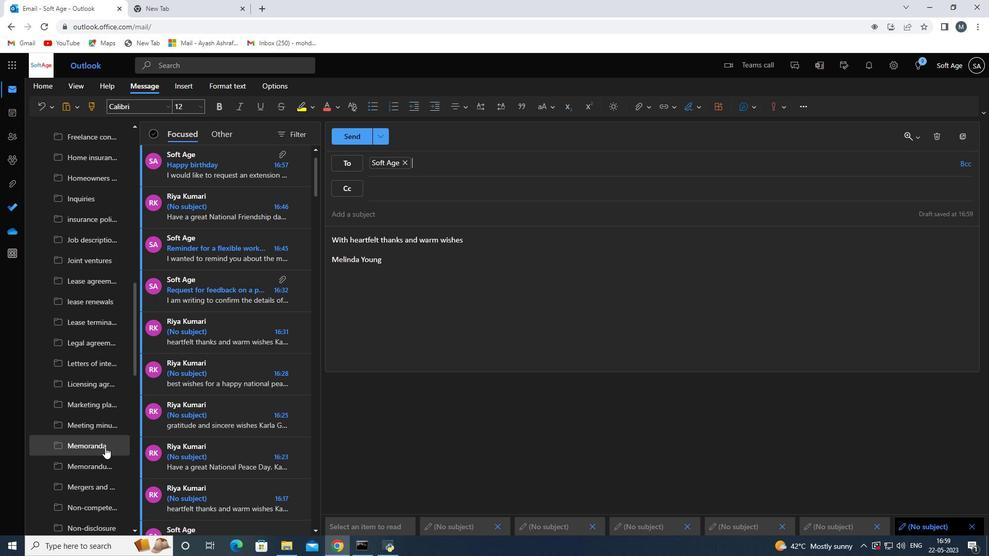 
Action: Mouse scrolled (105, 445) with delta (0, 0)
Screenshot: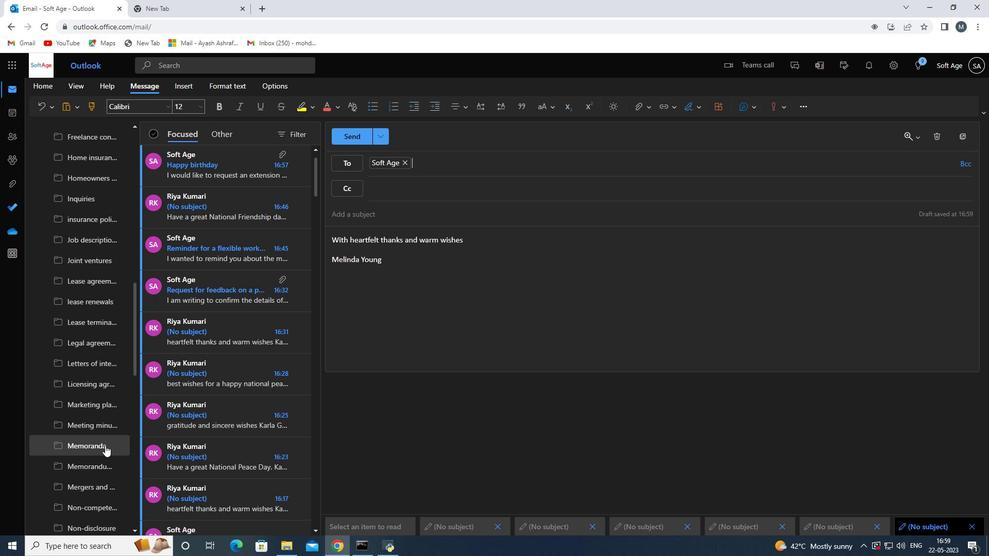 
Action: Mouse moved to (105, 445)
Screenshot: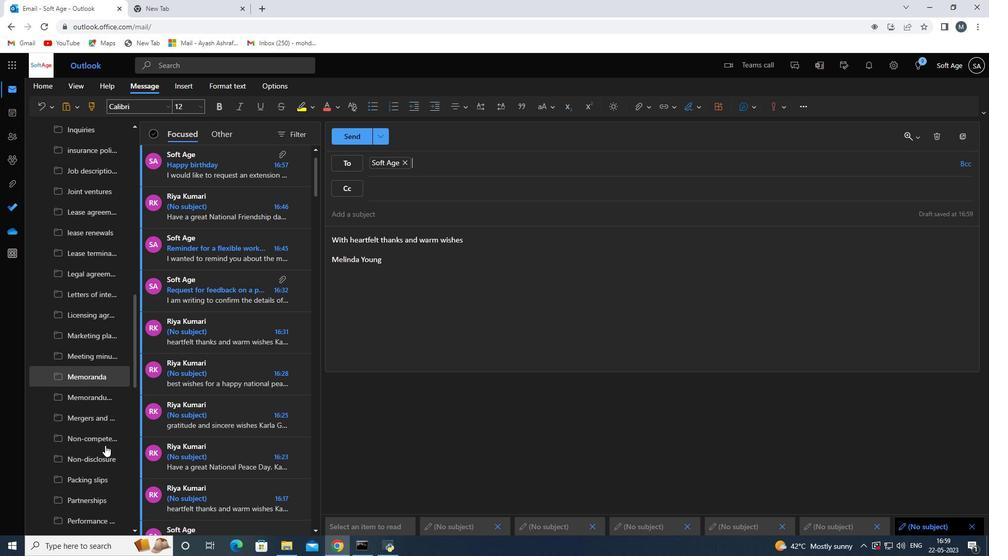 
Action: Mouse scrolled (105, 444) with delta (0, 0)
Screenshot: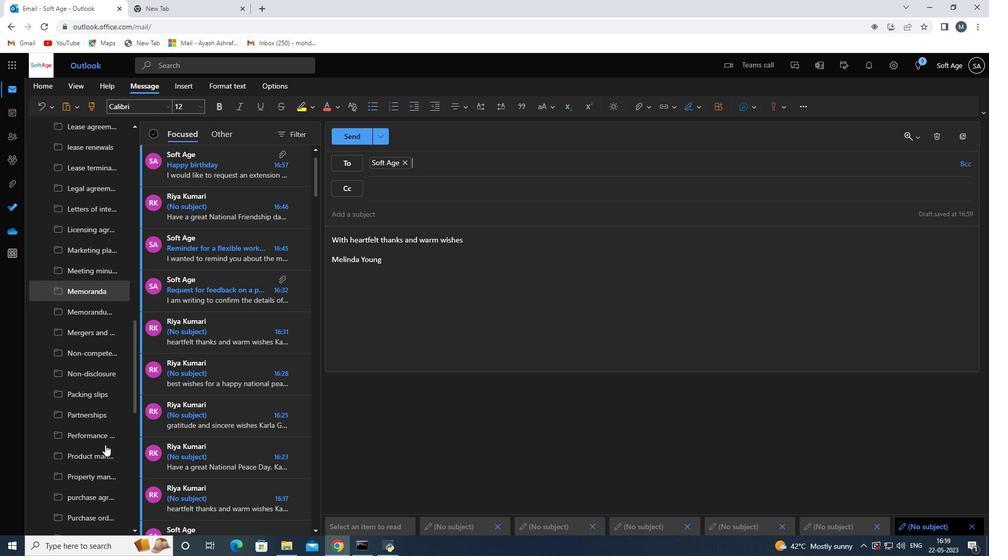 
Action: Mouse scrolled (105, 444) with delta (0, 0)
Screenshot: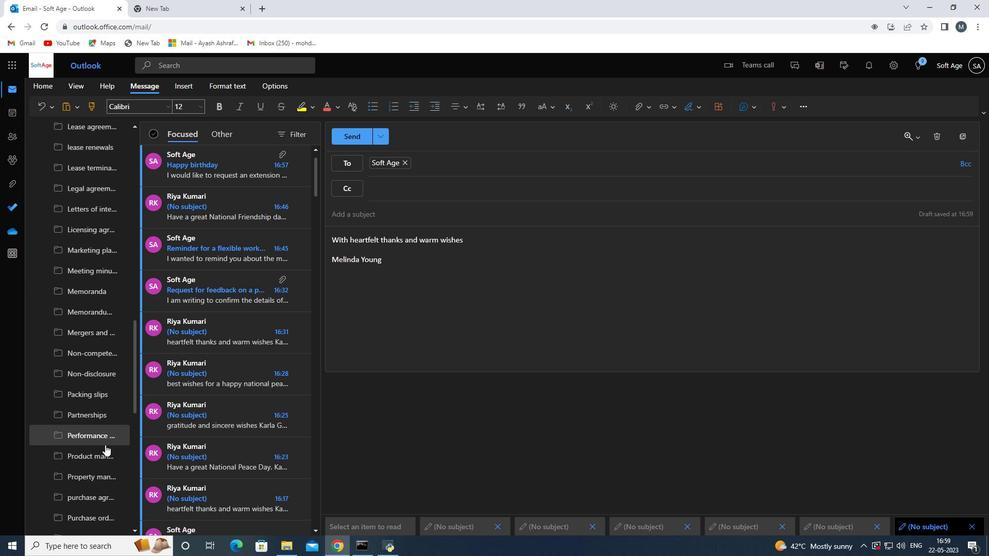 
Action: Mouse scrolled (105, 444) with delta (0, 0)
Screenshot: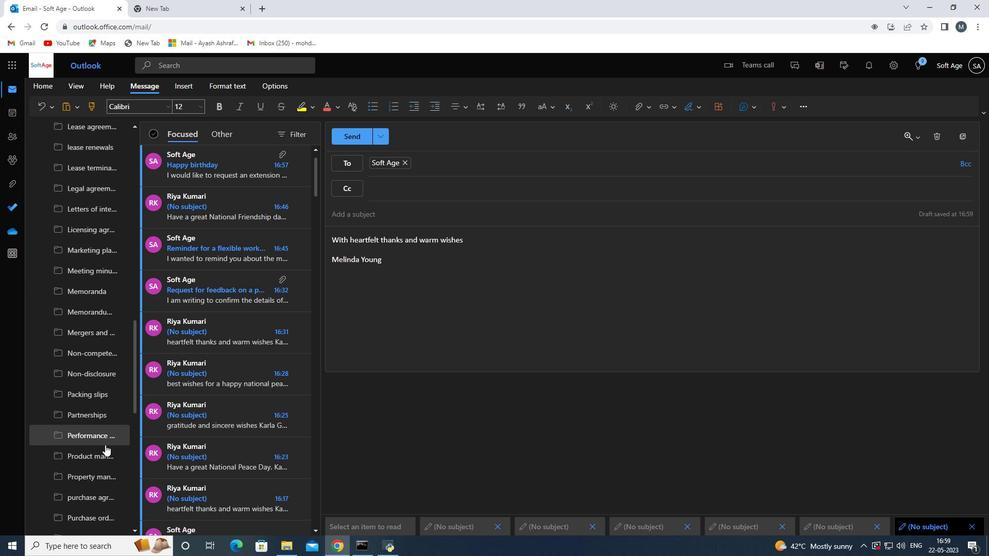 
Action: Mouse scrolled (105, 444) with delta (0, 0)
Screenshot: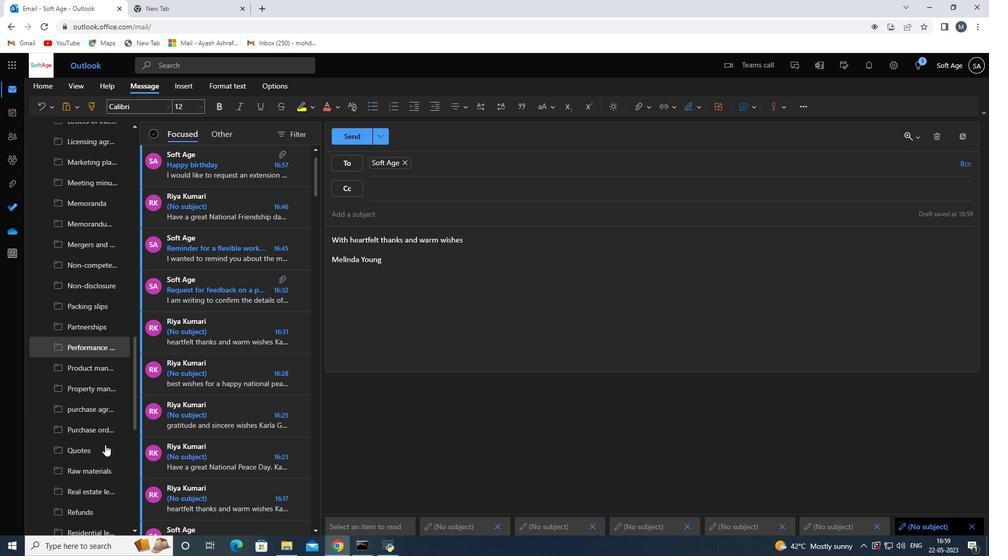 
Action: Mouse scrolled (105, 444) with delta (0, 0)
Screenshot: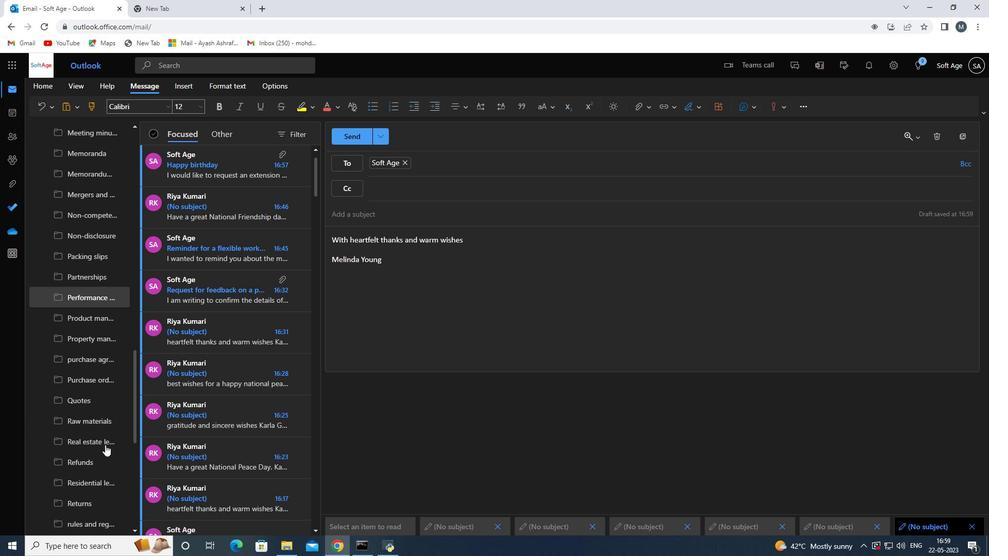 
Action: Mouse scrolled (105, 444) with delta (0, 0)
Screenshot: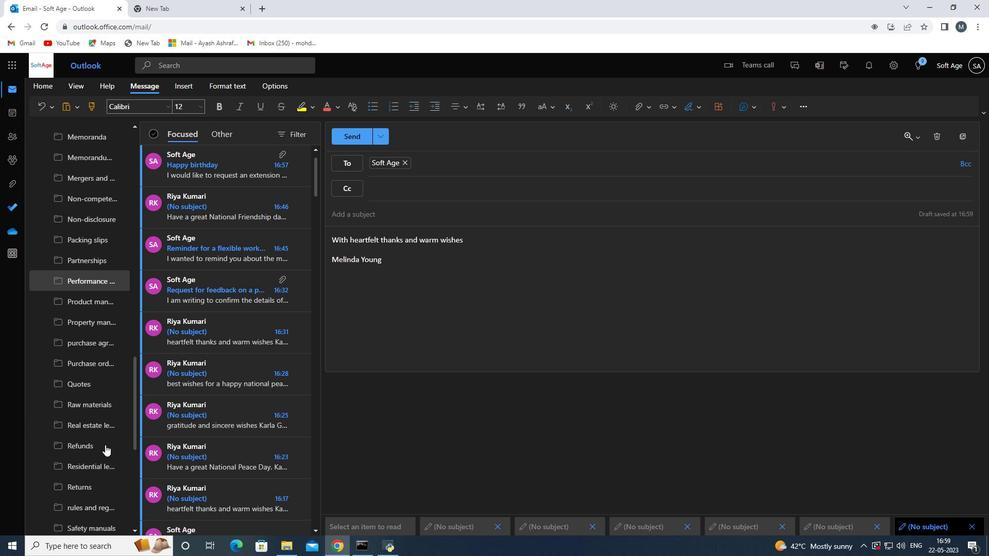 
Action: Mouse moved to (105, 445)
Screenshot: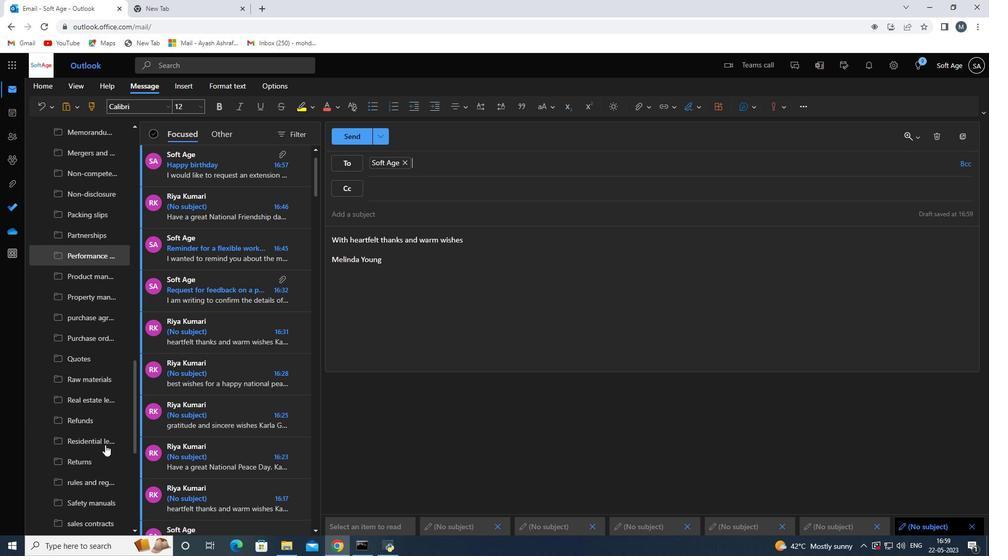 
Action: Mouse scrolled (105, 444) with delta (0, 0)
Screenshot: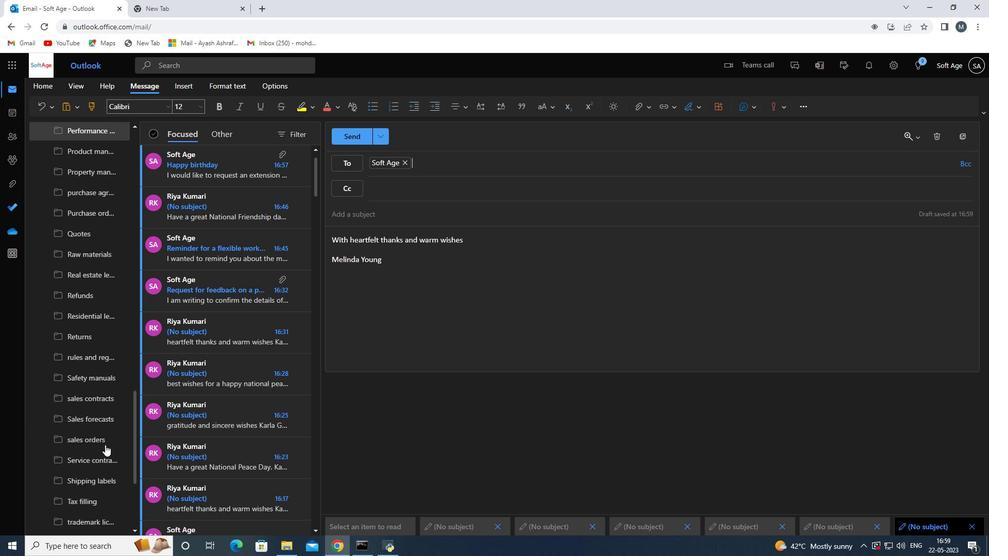 
Action: Mouse scrolled (105, 444) with delta (0, 0)
Screenshot: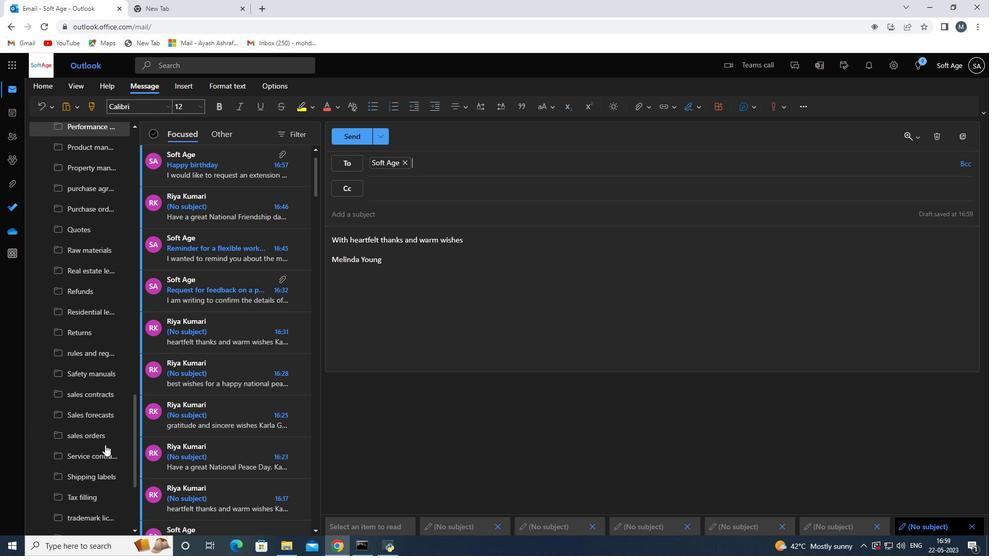 
Action: Mouse scrolled (105, 444) with delta (0, 0)
Screenshot: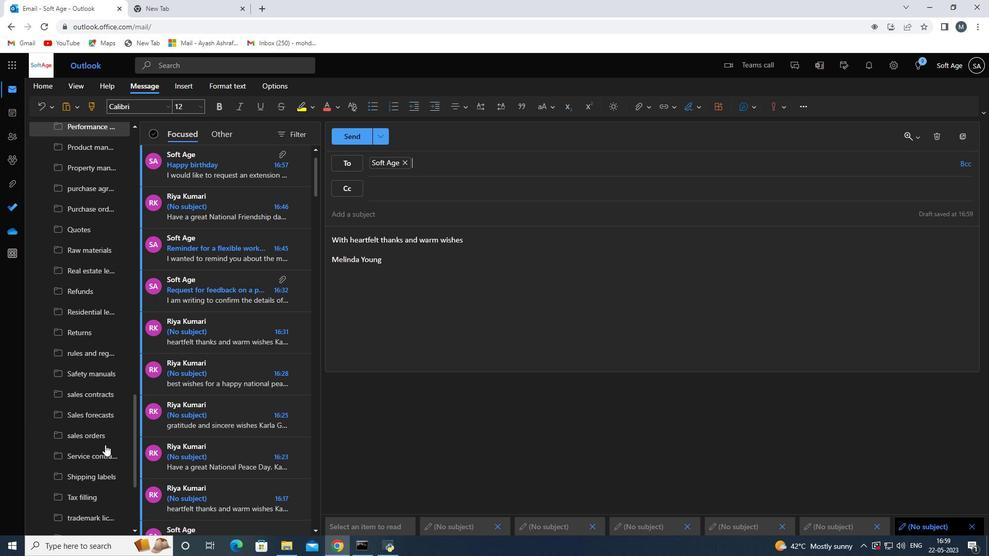 
Action: Mouse scrolled (105, 444) with delta (0, 0)
Screenshot: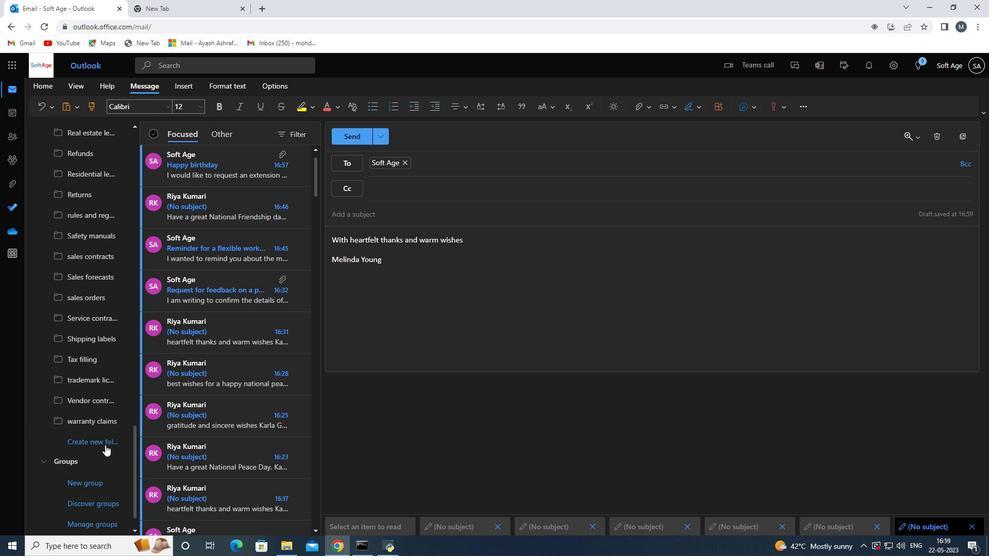 
Action: Mouse scrolled (105, 444) with delta (0, 0)
Screenshot: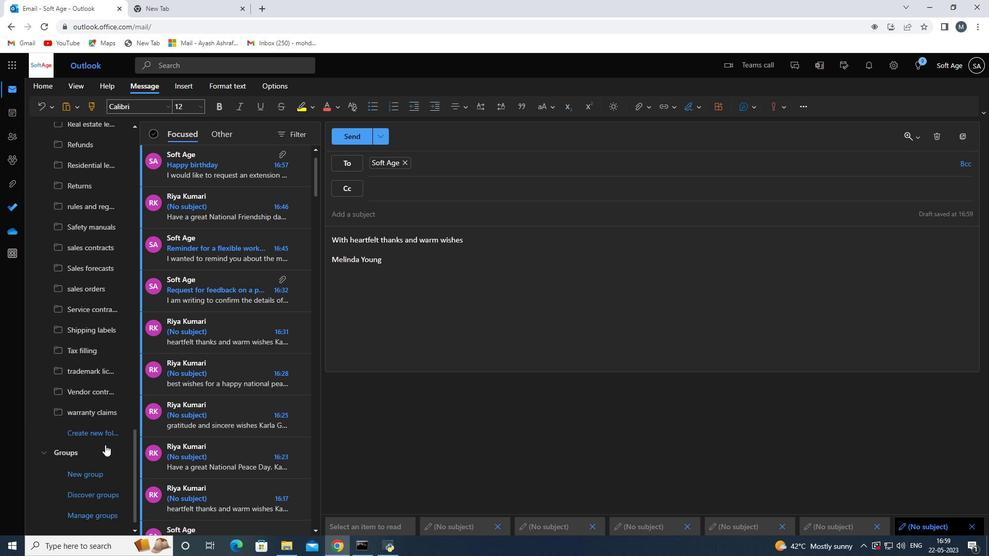 
Action: Mouse scrolled (105, 444) with delta (0, 0)
Screenshot: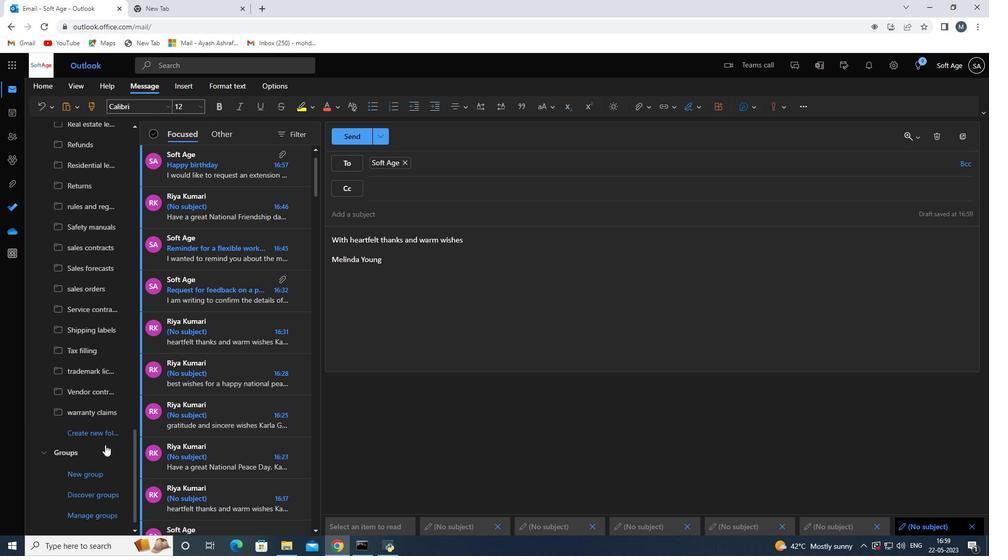 
Action: Mouse moved to (98, 435)
Screenshot: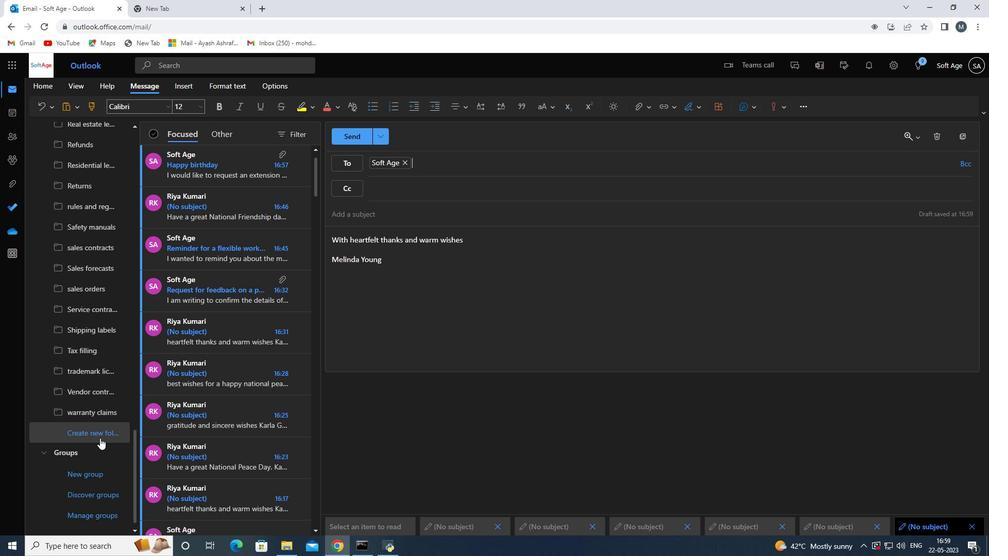 
Action: Mouse pressed left at (98, 435)
Screenshot: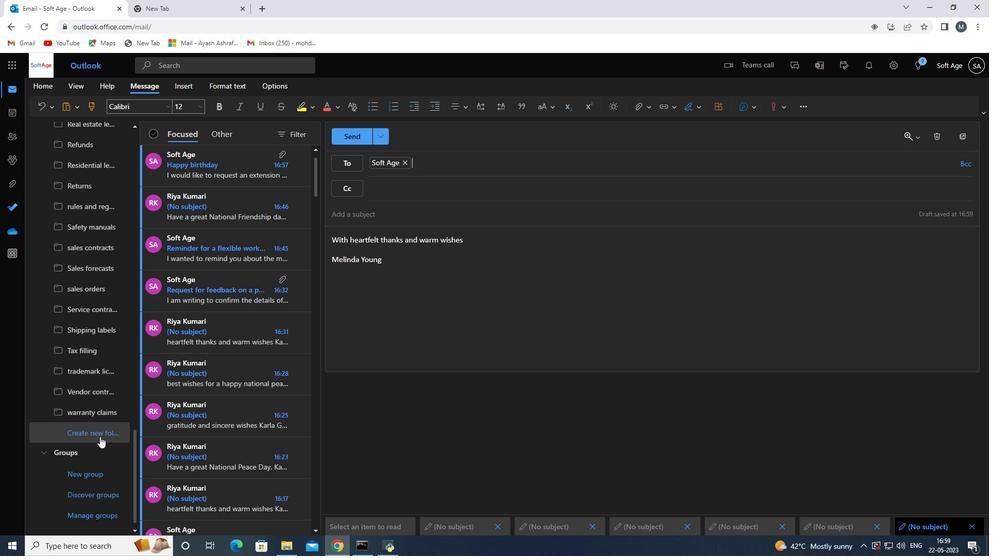 
Action: Mouse moved to (92, 434)
Screenshot: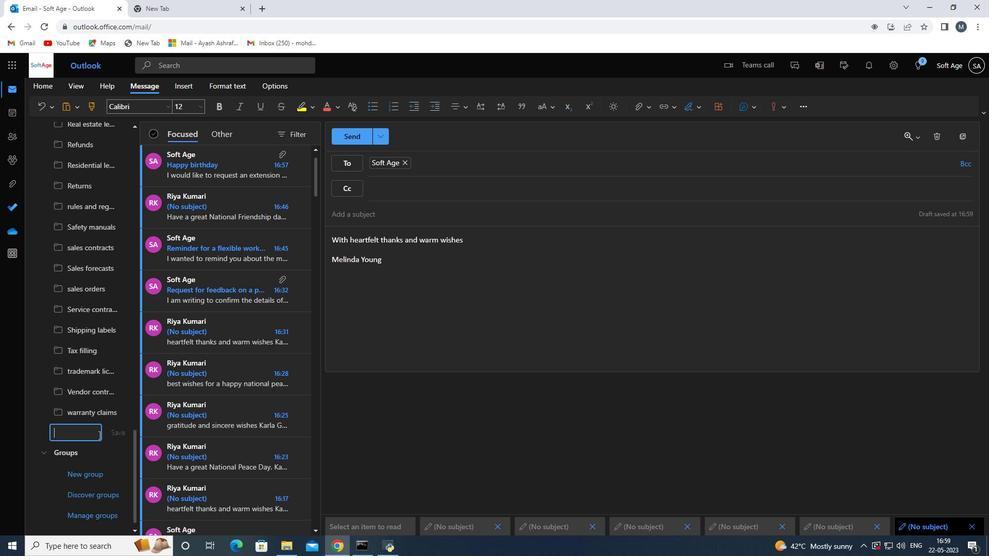 
Action: Mouse pressed left at (92, 434)
Screenshot: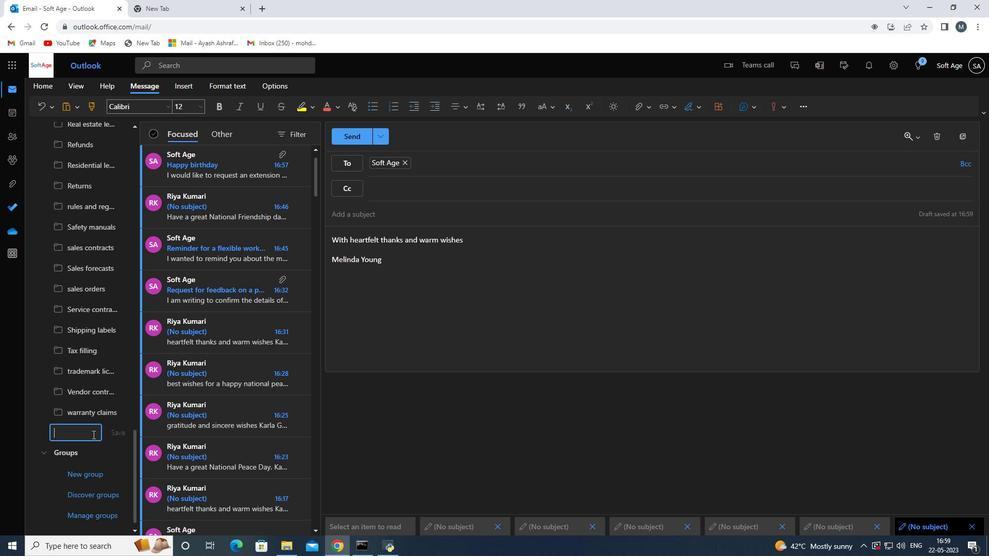 
Action: Mouse moved to (92, 436)
Screenshot: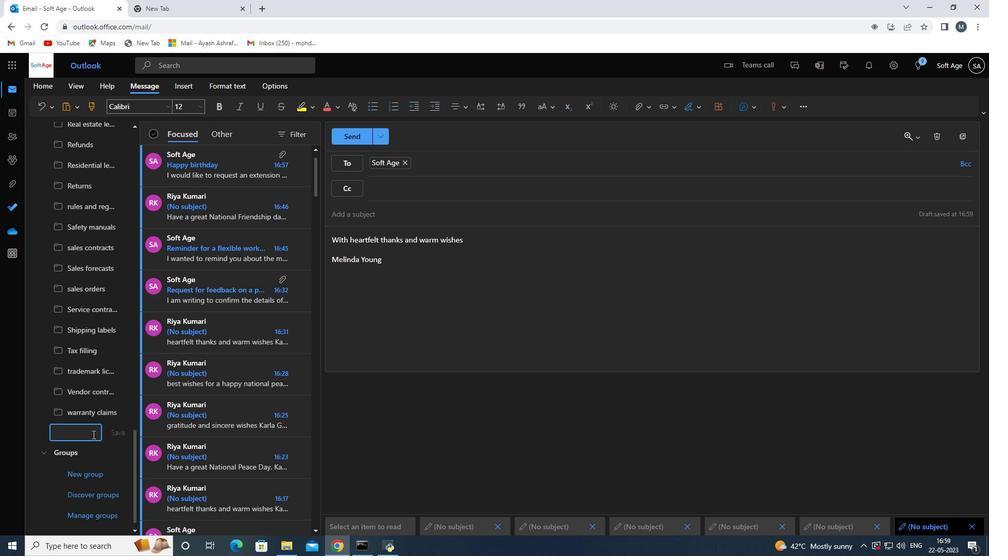 
Action: Key pressed <Key.shift>Life<Key.space>insurance<Key.space>
Screenshot: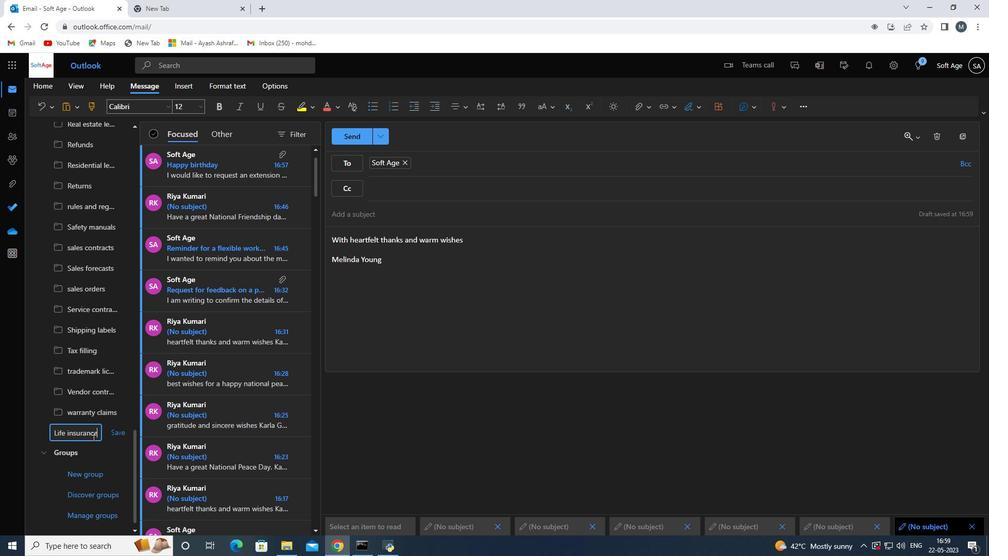 
Action: Mouse moved to (121, 433)
Screenshot: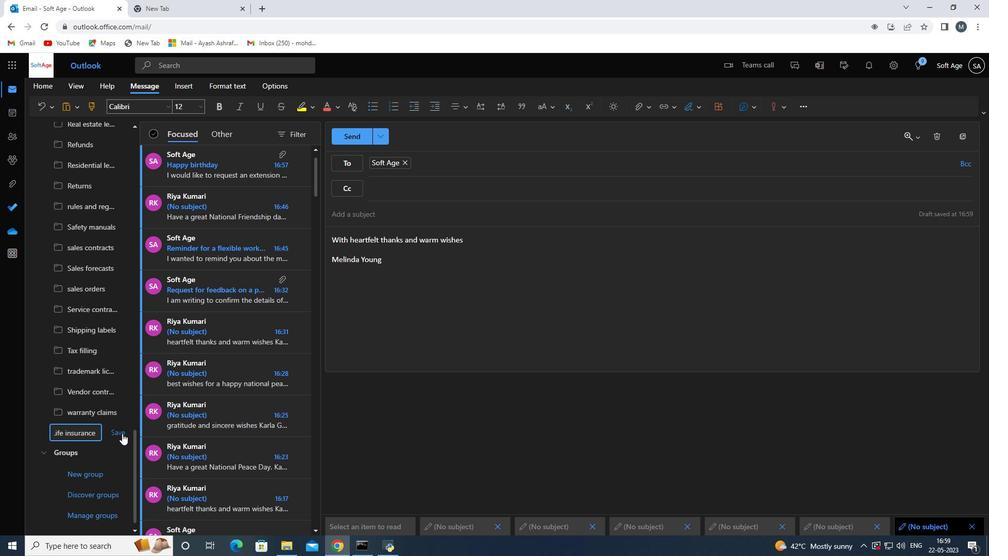 
Action: Mouse pressed left at (121, 433)
Screenshot: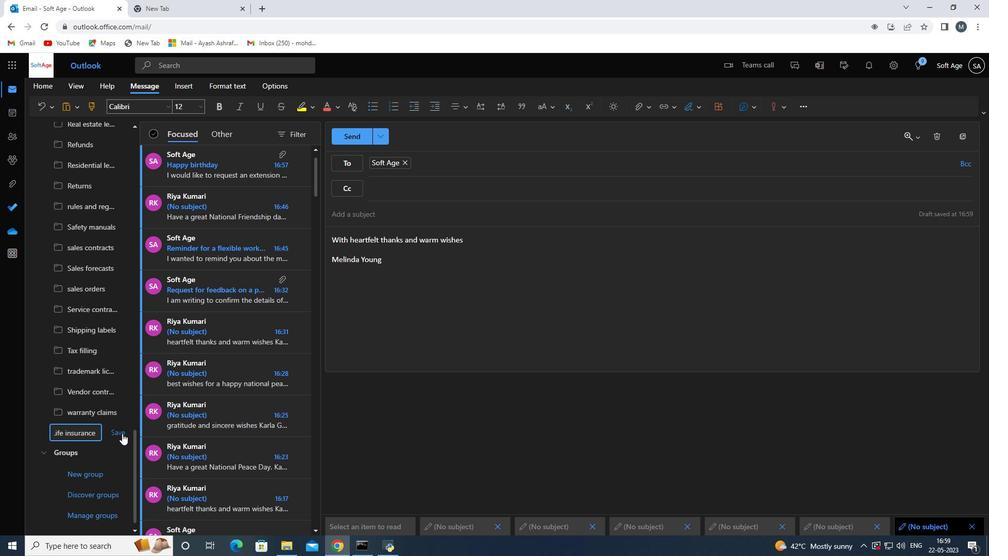 
Action: Mouse moved to (452, 382)
Screenshot: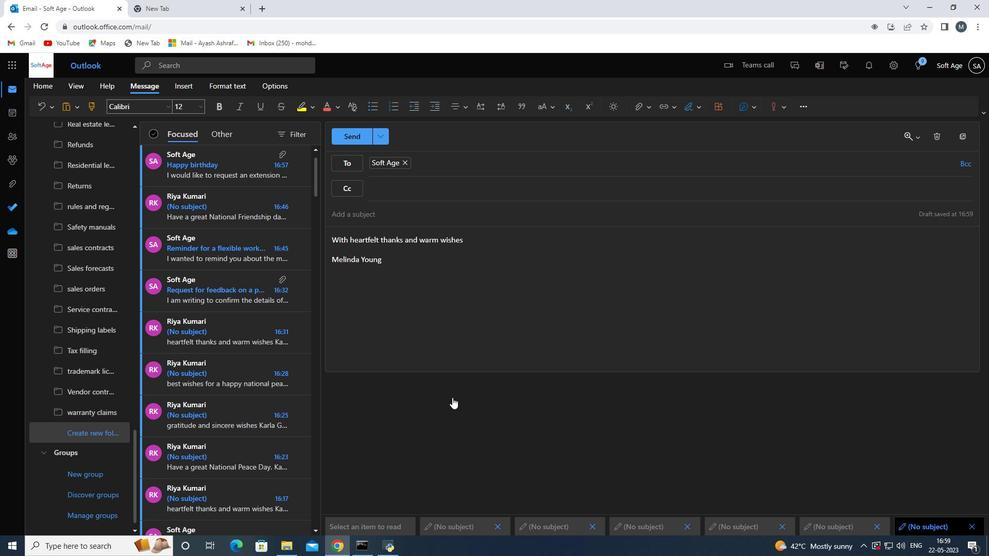 
Action: Mouse scrolled (452, 383) with delta (0, 0)
Screenshot: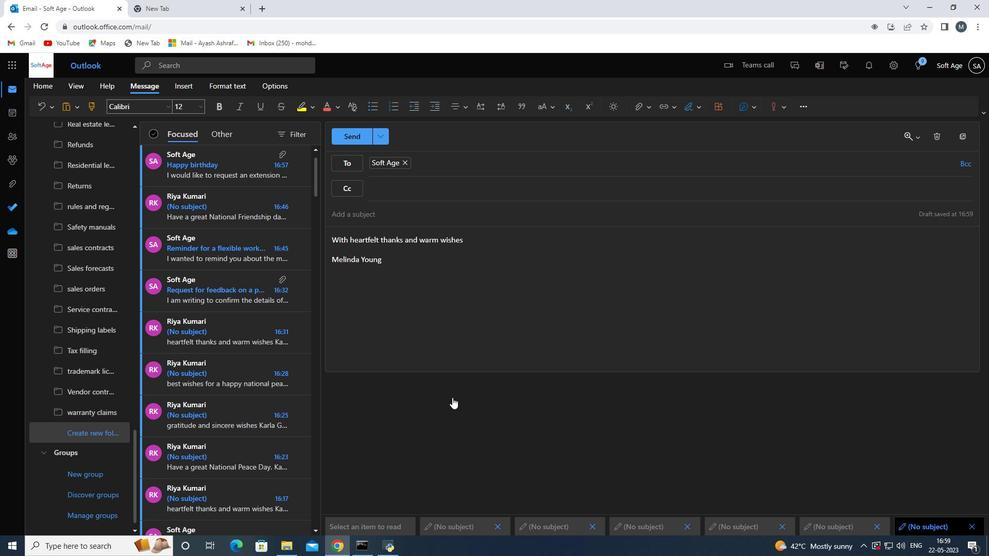 
Action: Mouse moved to (452, 382)
Screenshot: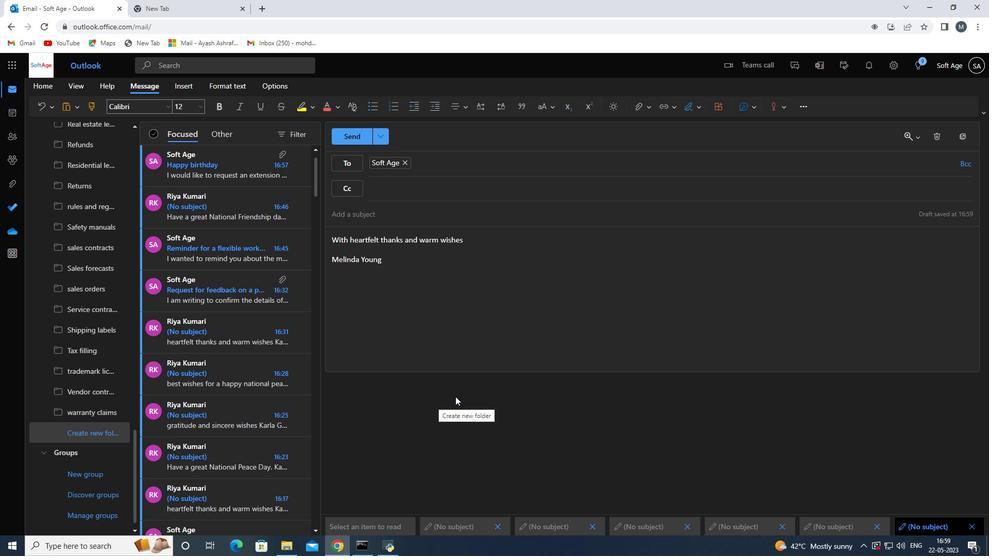 
Action: Mouse scrolled (452, 382) with delta (0, 0)
Screenshot: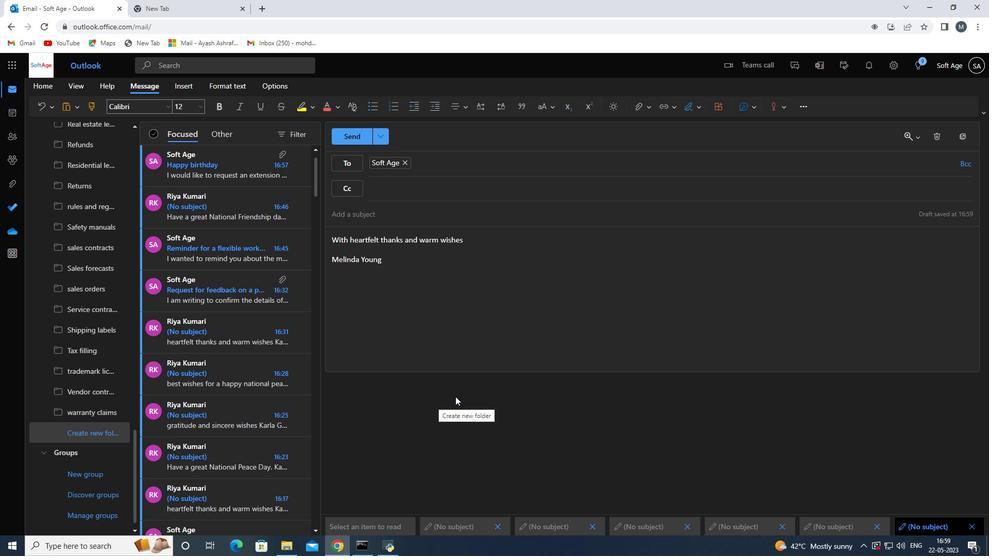 
Action: Mouse moved to (452, 381)
Screenshot: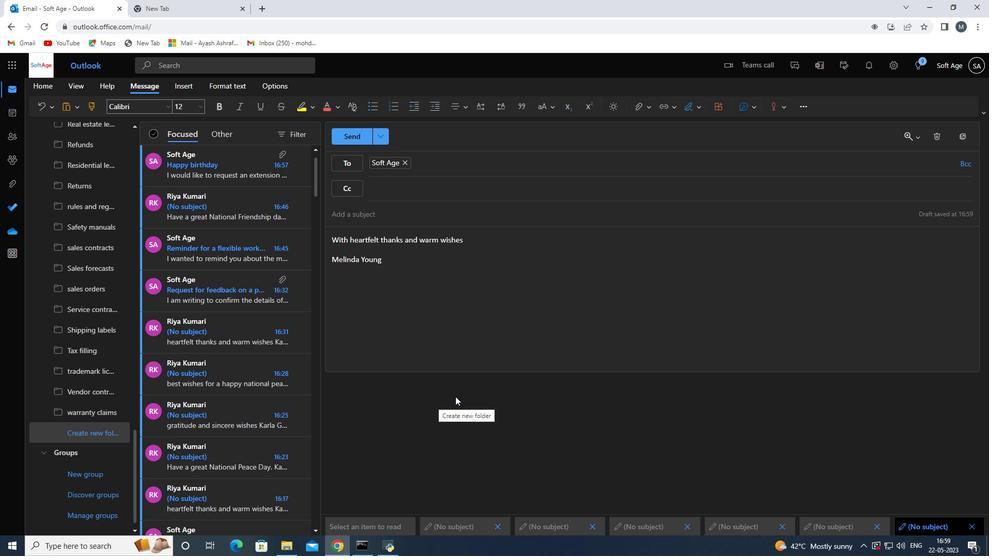 
Action: Mouse scrolled (452, 382) with delta (0, 0)
Screenshot: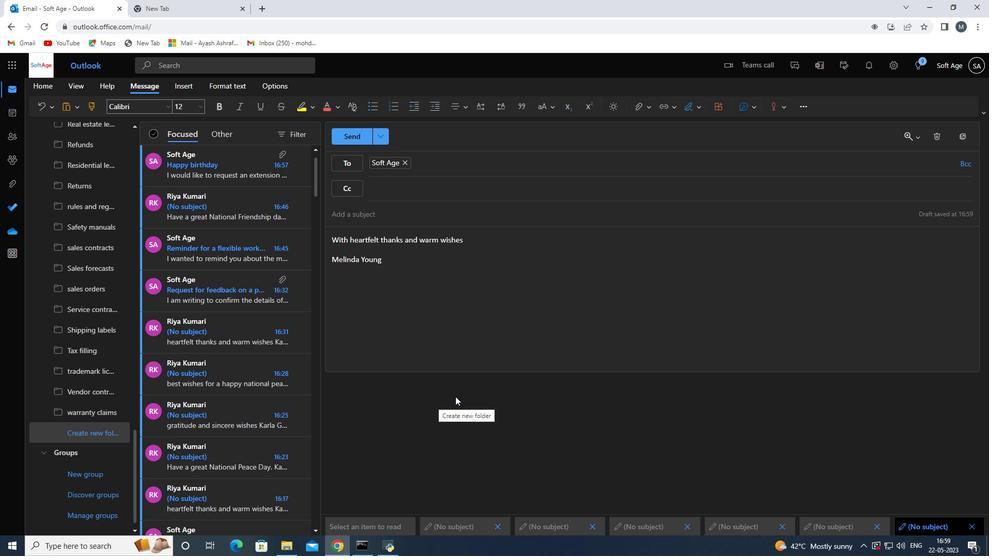 
Action: Mouse scrolled (452, 382) with delta (0, 0)
Screenshot: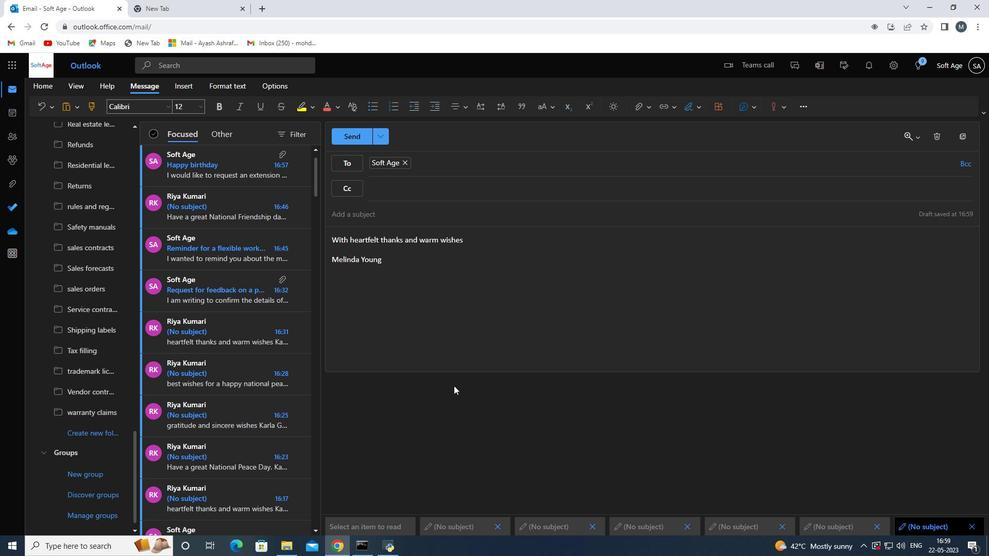 
Action: Mouse scrolled (452, 382) with delta (0, 0)
Screenshot: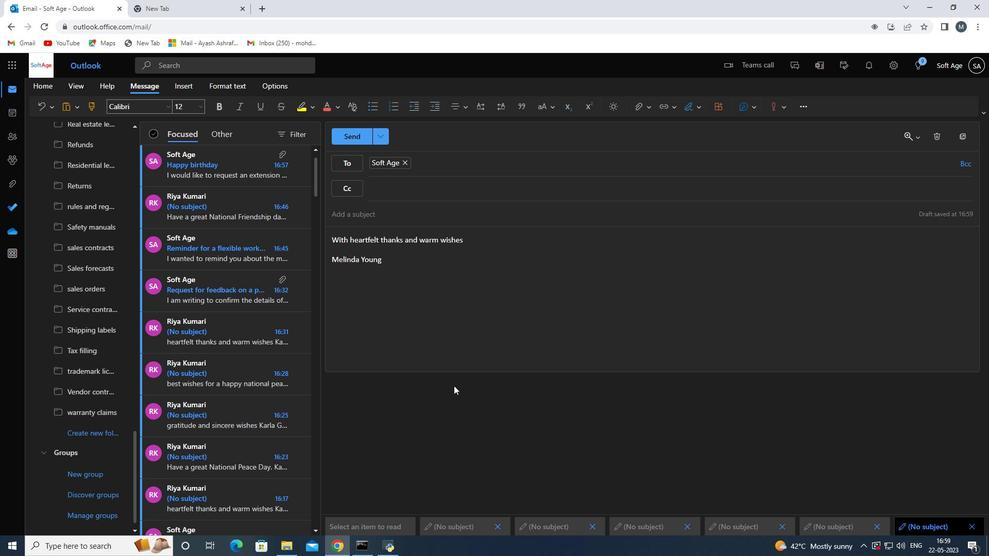 
Action: Mouse moved to (443, 374)
Screenshot: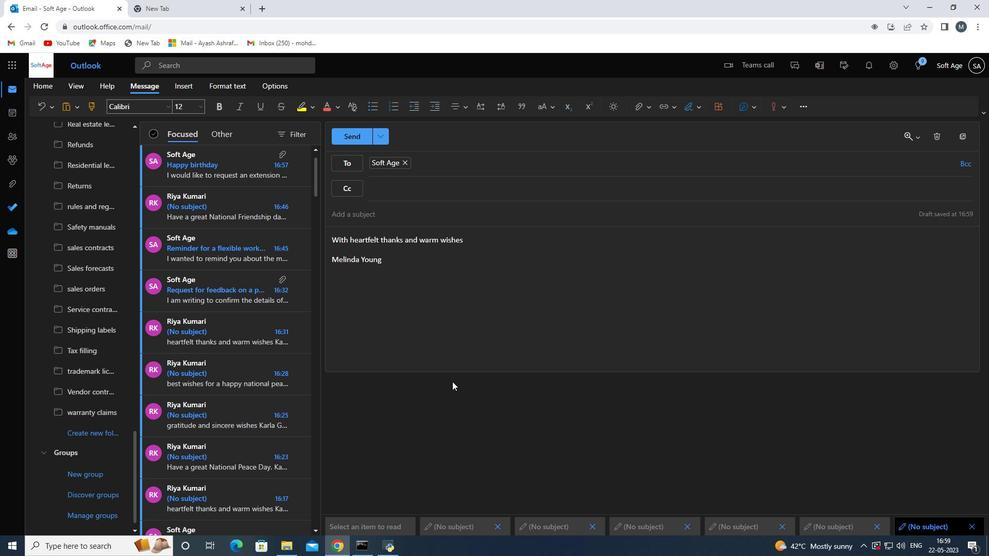 
Action: Mouse scrolled (443, 374) with delta (0, 0)
Screenshot: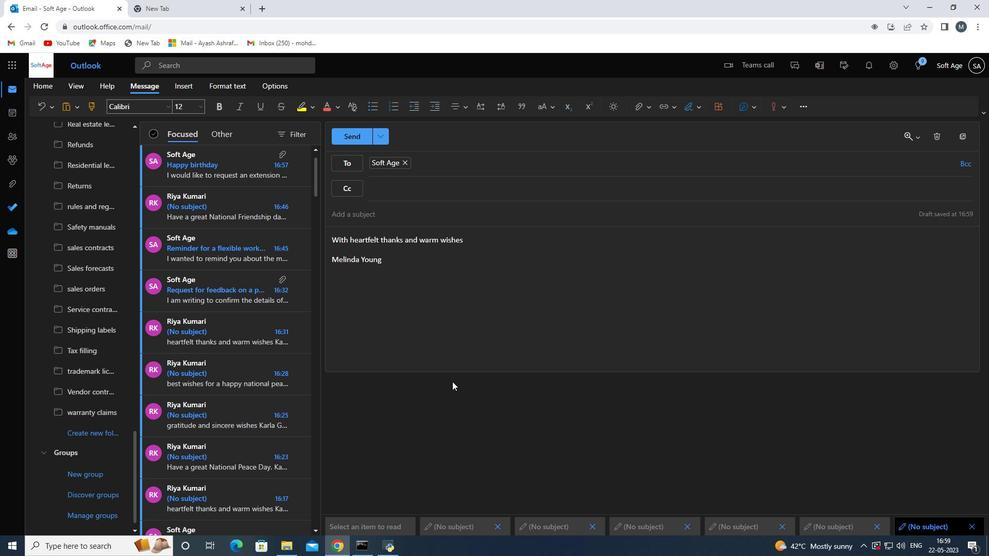 
Action: Mouse moved to (354, 139)
Screenshot: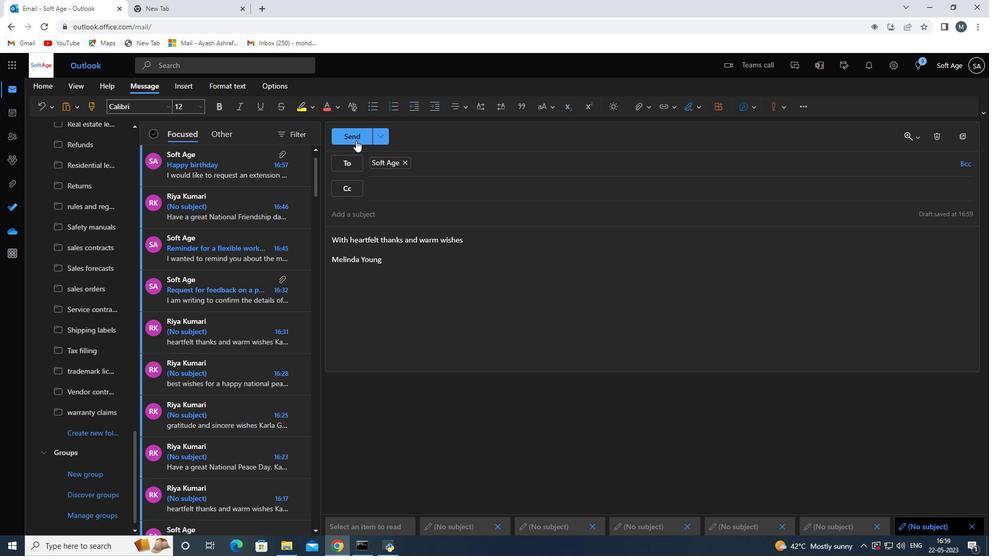 
Action: Mouse pressed left at (354, 139)
Screenshot: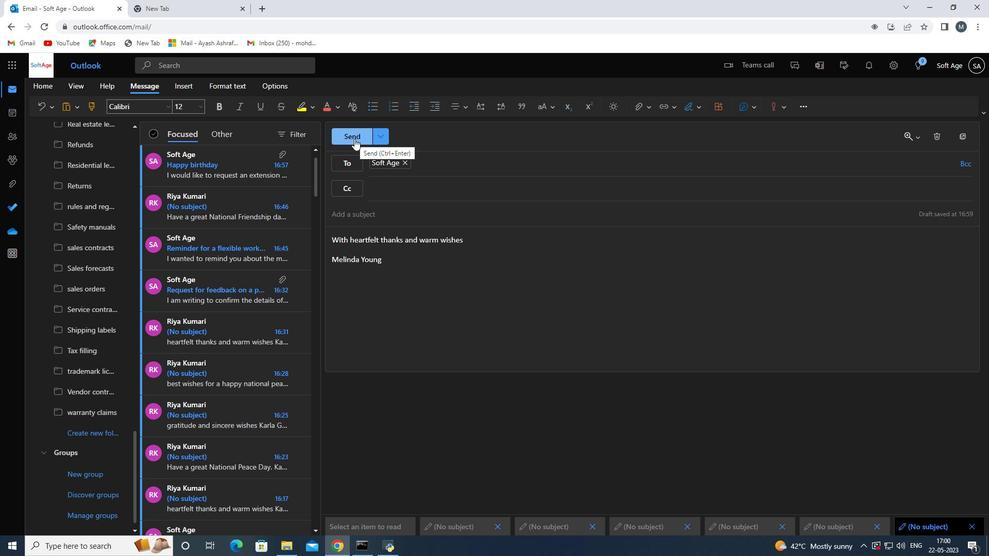 
Action: Mouse moved to (493, 324)
Screenshot: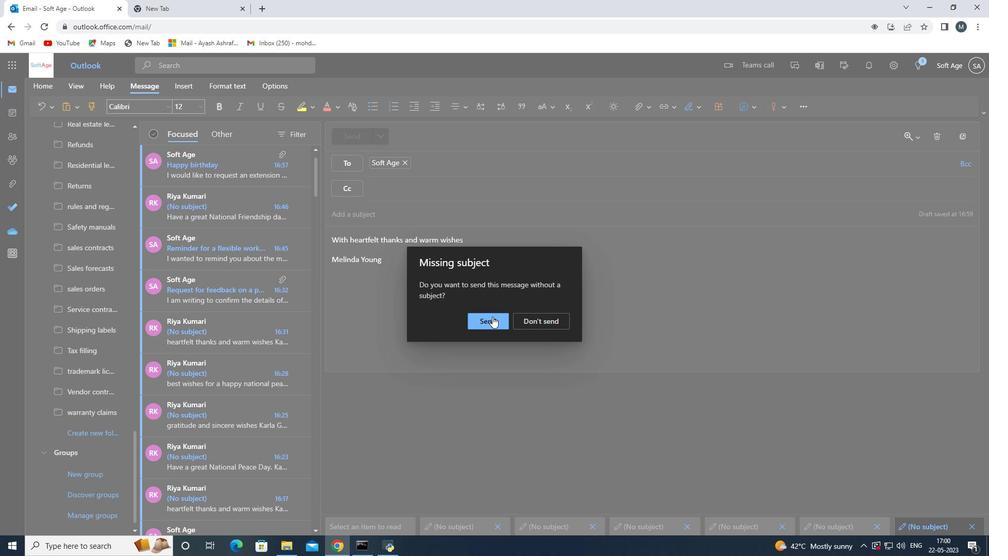 
Action: Mouse pressed left at (493, 324)
Screenshot: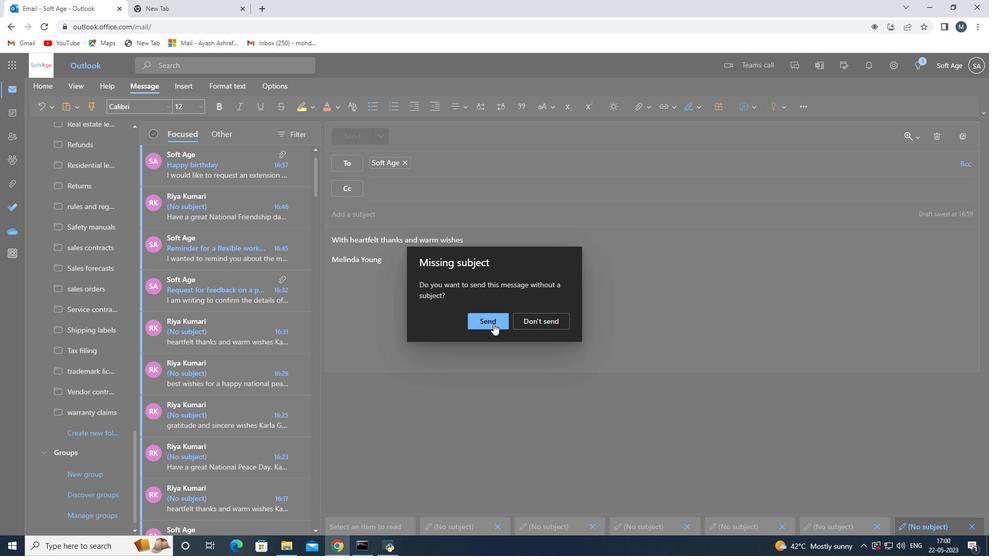 
